 Task: Look for space in Heerenveen, Netherlands from 9th August, 2023 to 12th August, 2023 for 1 adult in price range Rs.6000 to Rs.15000. Place can be entire place with 1  bedroom having 1 bed and 1 bathroom. Property type can be house, flat, guest house. Amenities needed are: wifi, washing machine. Booking option can be shelf check-in. Required host language is English.
Action: Mouse moved to (476, 115)
Screenshot: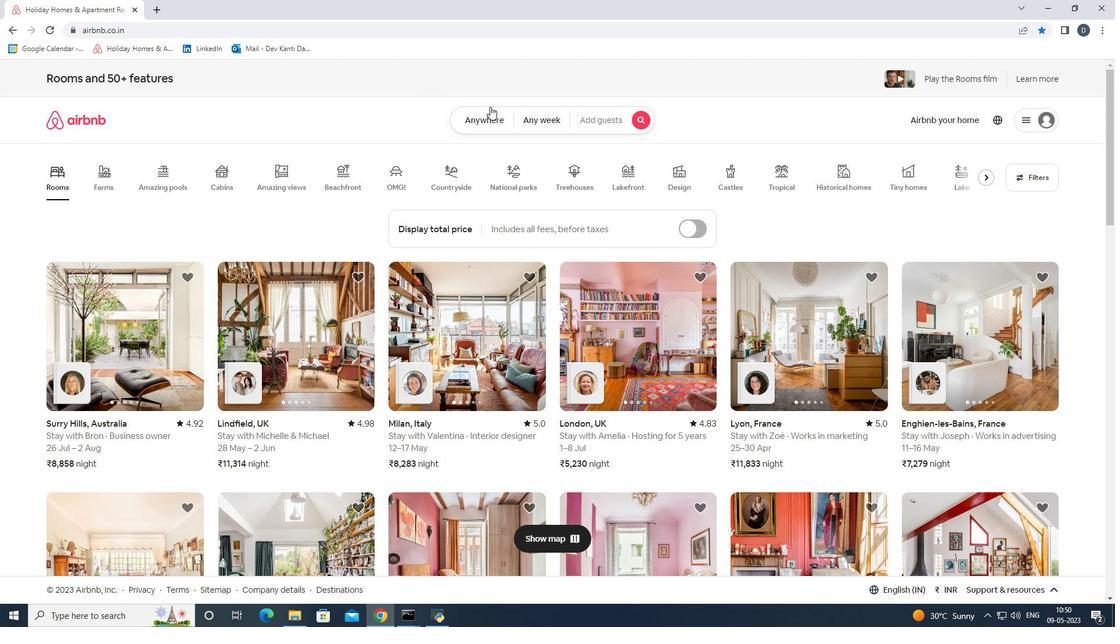 
Action: Mouse pressed left at (476, 115)
Screenshot: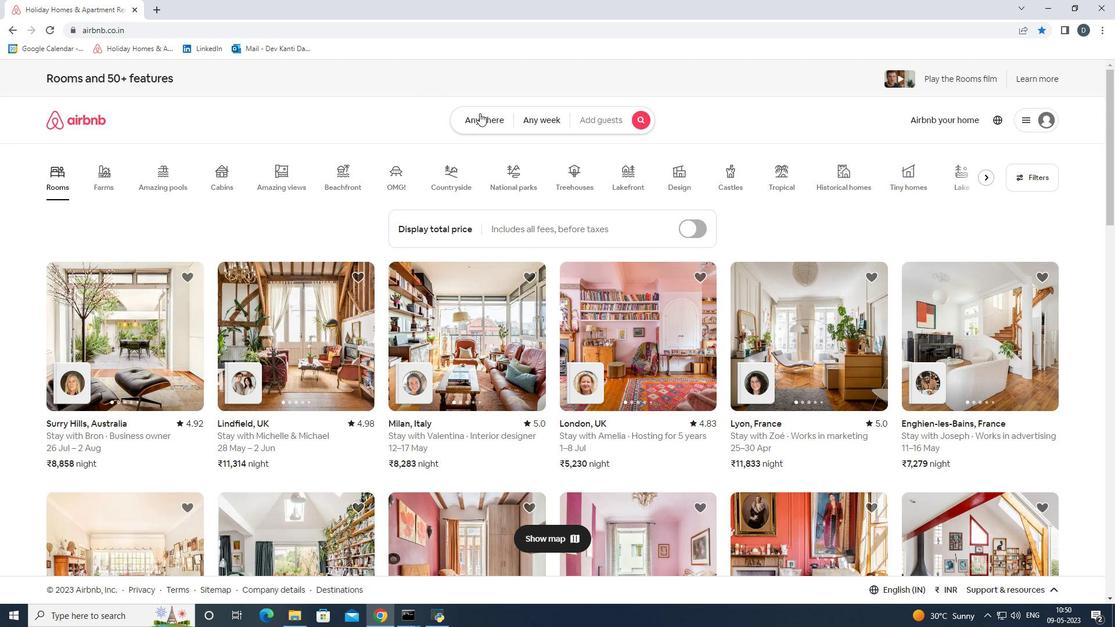 
Action: Mouse moved to (436, 164)
Screenshot: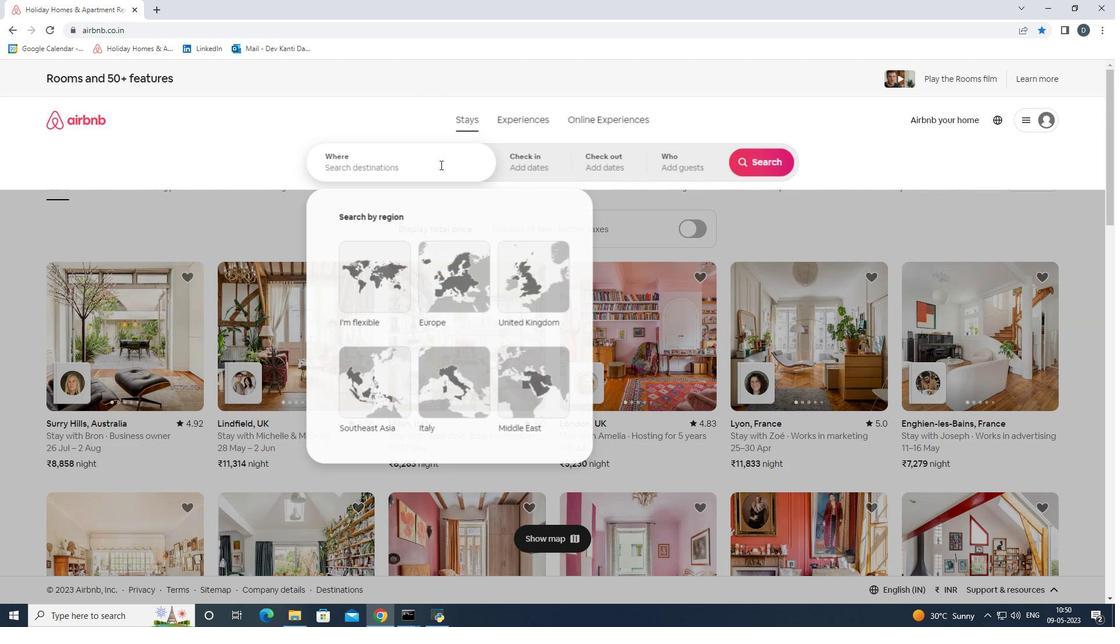
Action: Mouse pressed left at (436, 164)
Screenshot: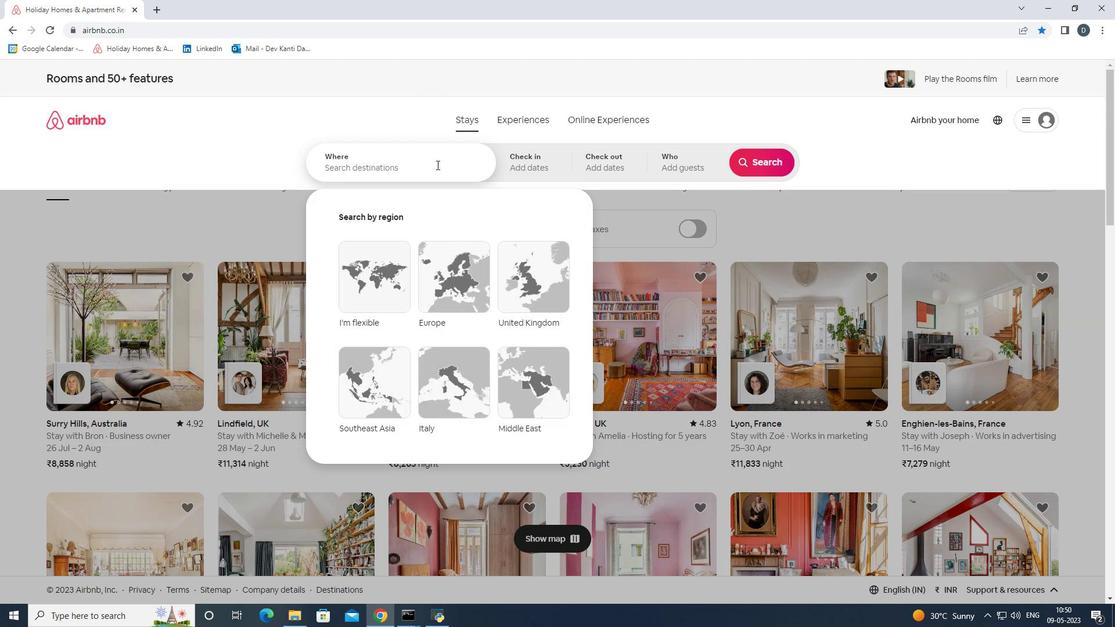 
Action: Key pressed <Key.shift>Heerenveen,<Key.shift><Key.shift><Key.shift><Key.shift><Key.shift><Key.shift>Netherlands<Key.enter>
Screenshot: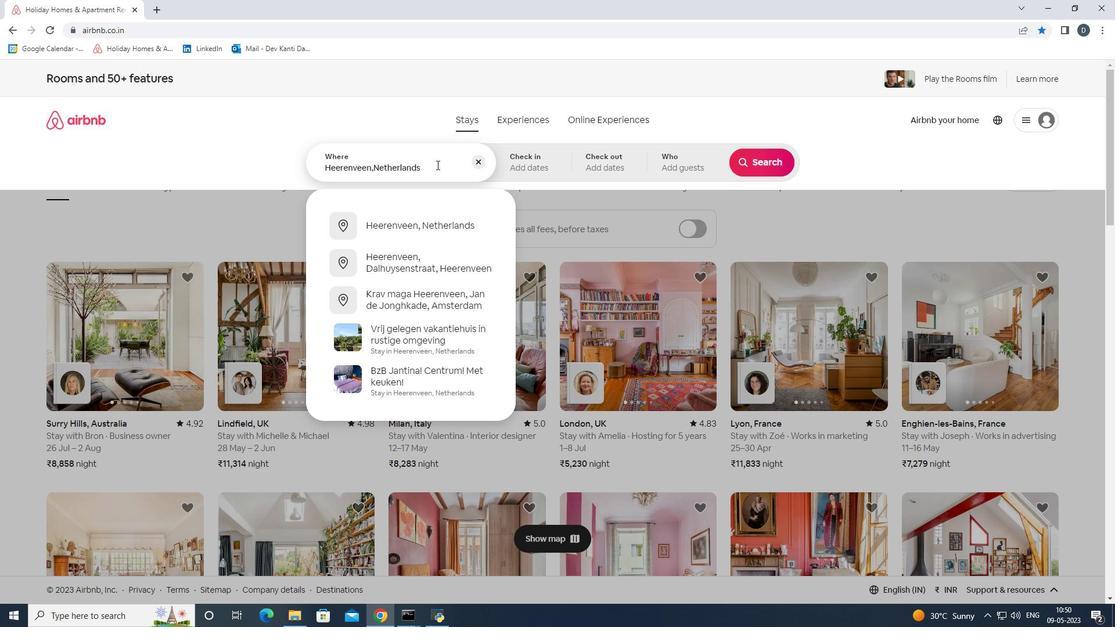 
Action: Mouse moved to (759, 255)
Screenshot: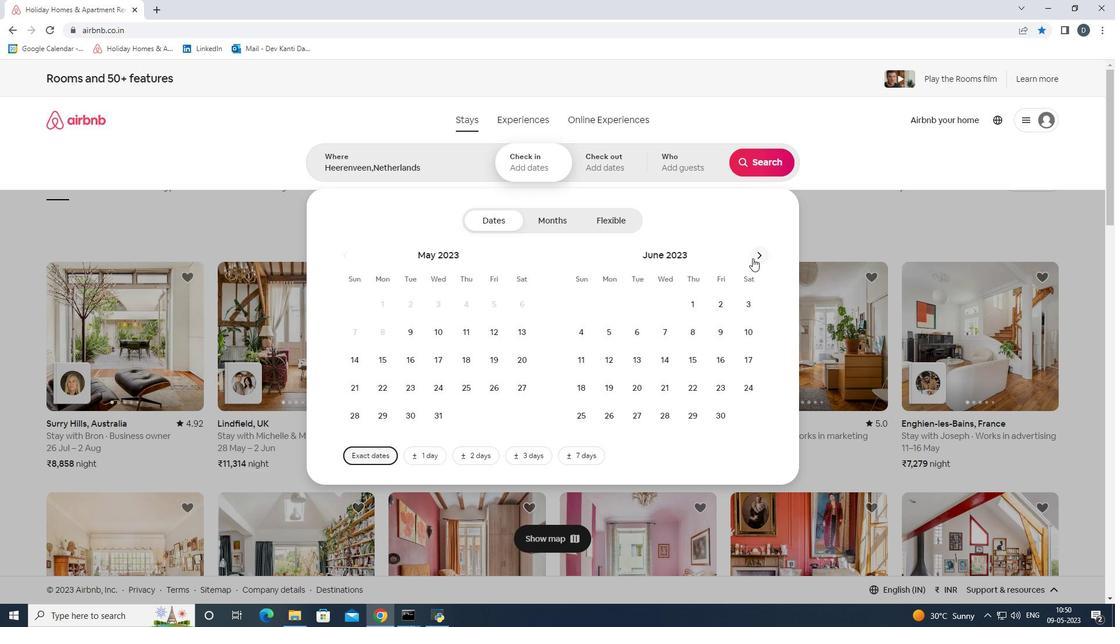 
Action: Mouse pressed left at (759, 255)
Screenshot: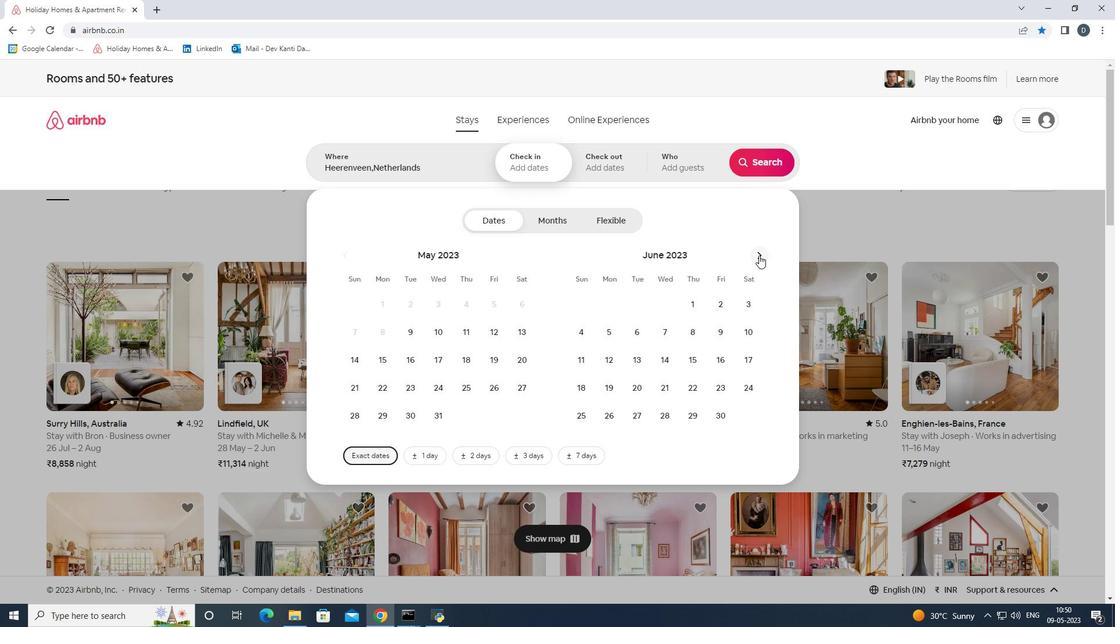 
Action: Mouse pressed left at (759, 255)
Screenshot: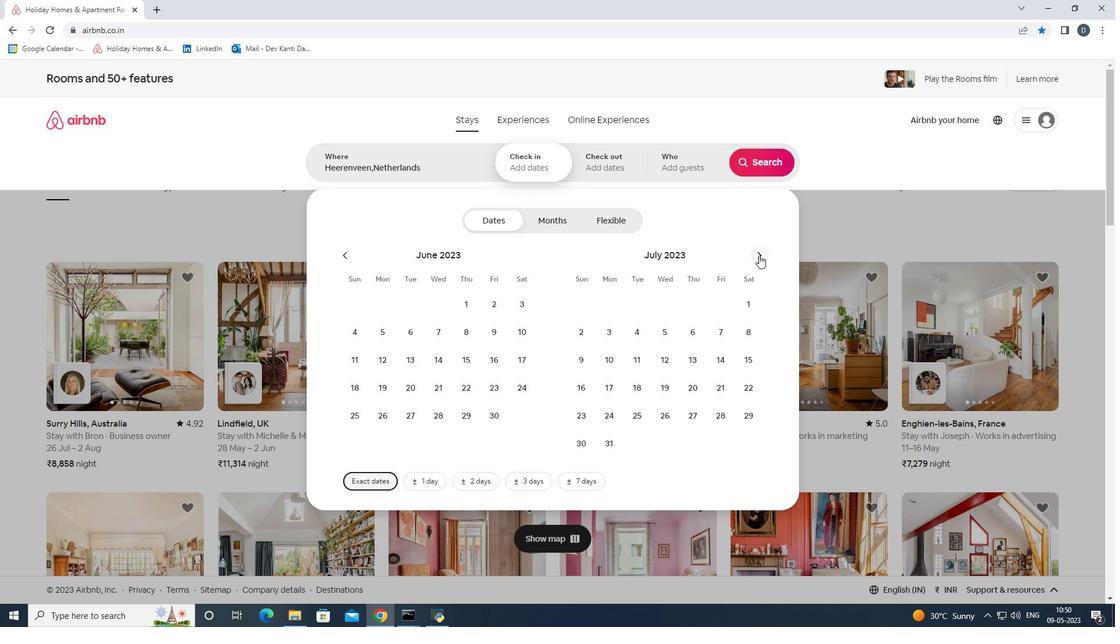 
Action: Mouse moved to (671, 324)
Screenshot: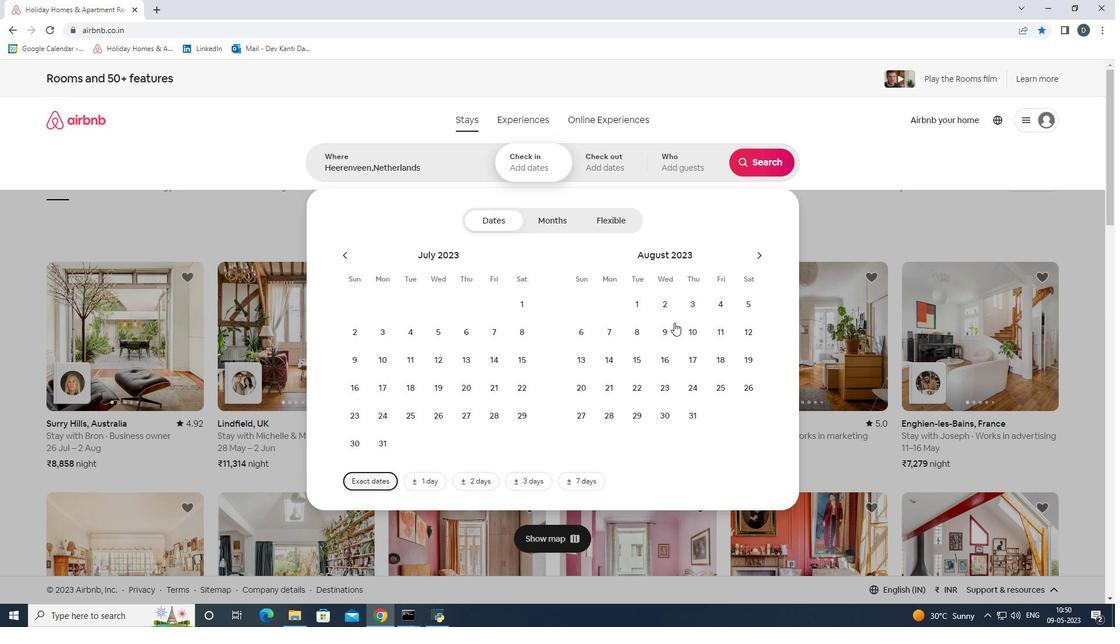
Action: Mouse pressed left at (671, 324)
Screenshot: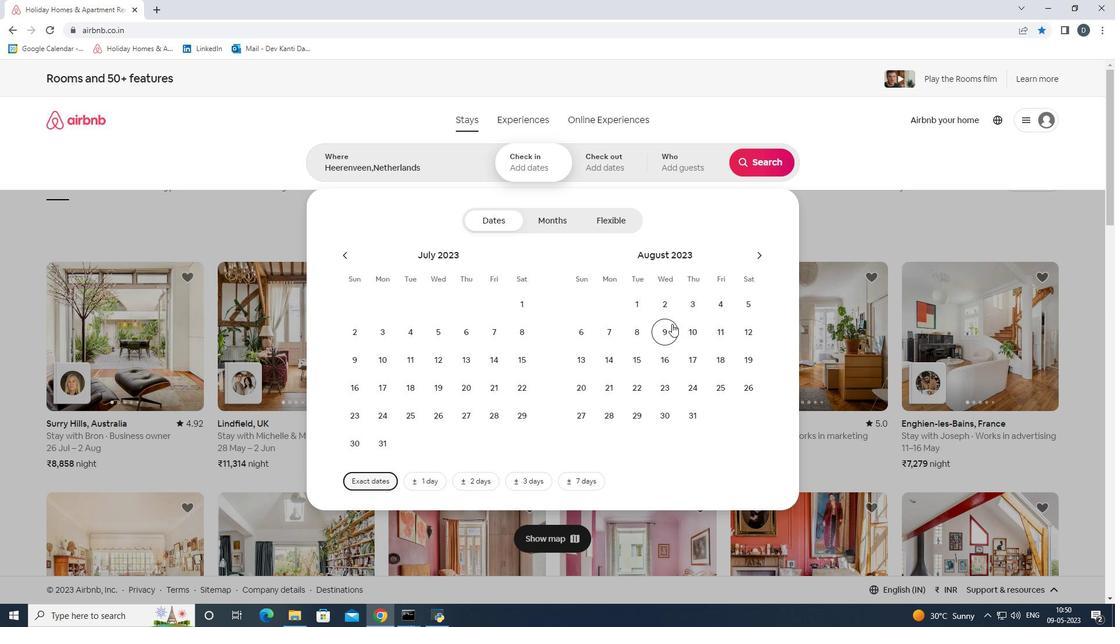 
Action: Mouse moved to (740, 332)
Screenshot: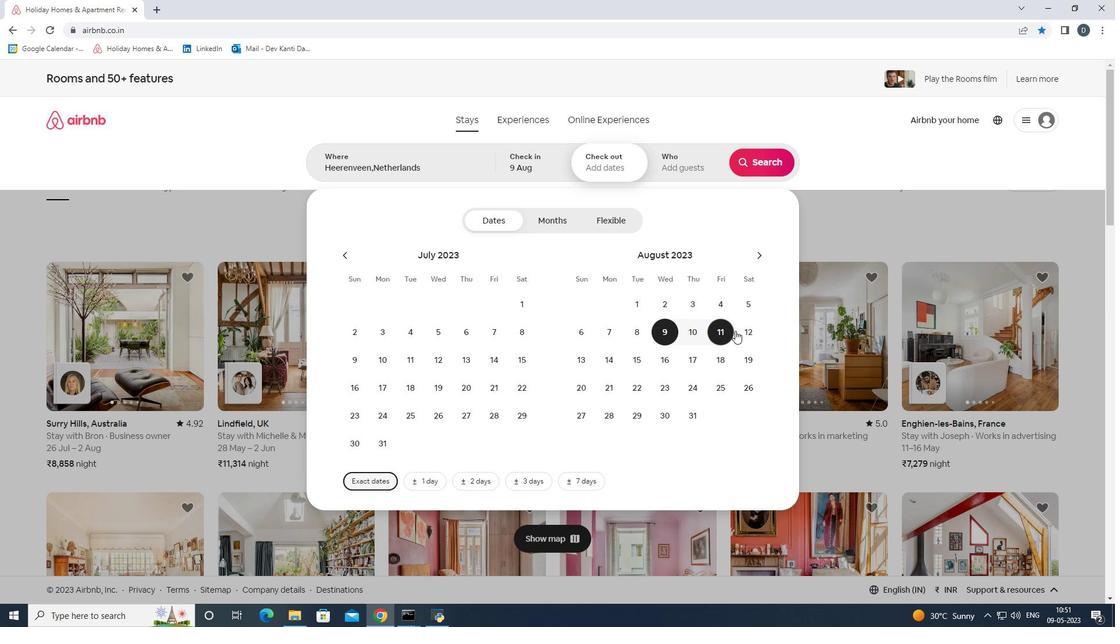 
Action: Mouse pressed left at (740, 332)
Screenshot: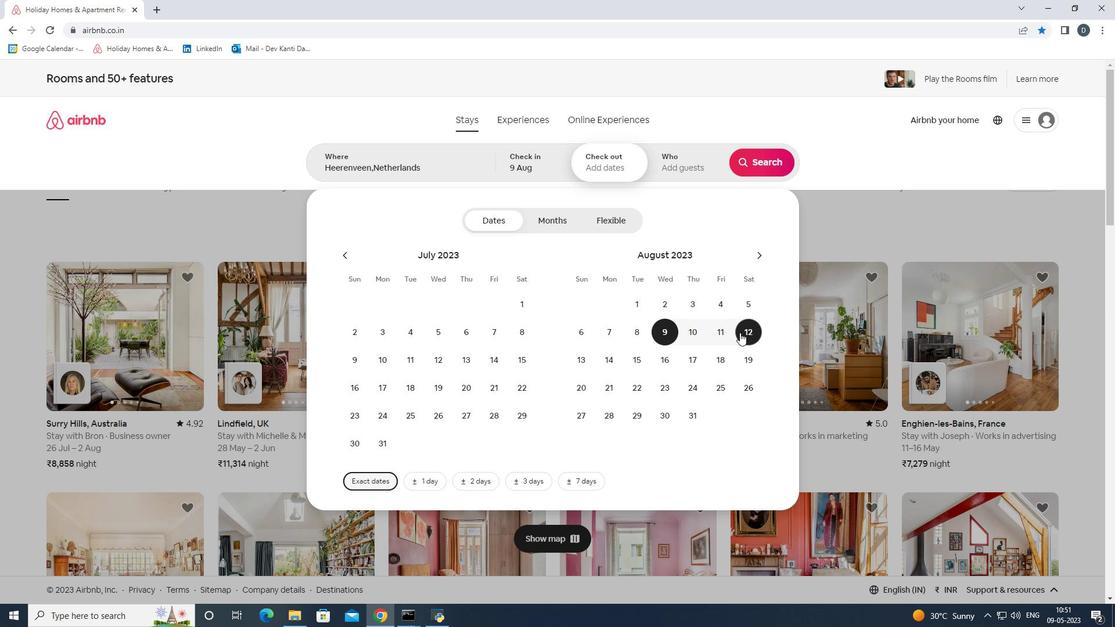 
Action: Mouse moved to (692, 169)
Screenshot: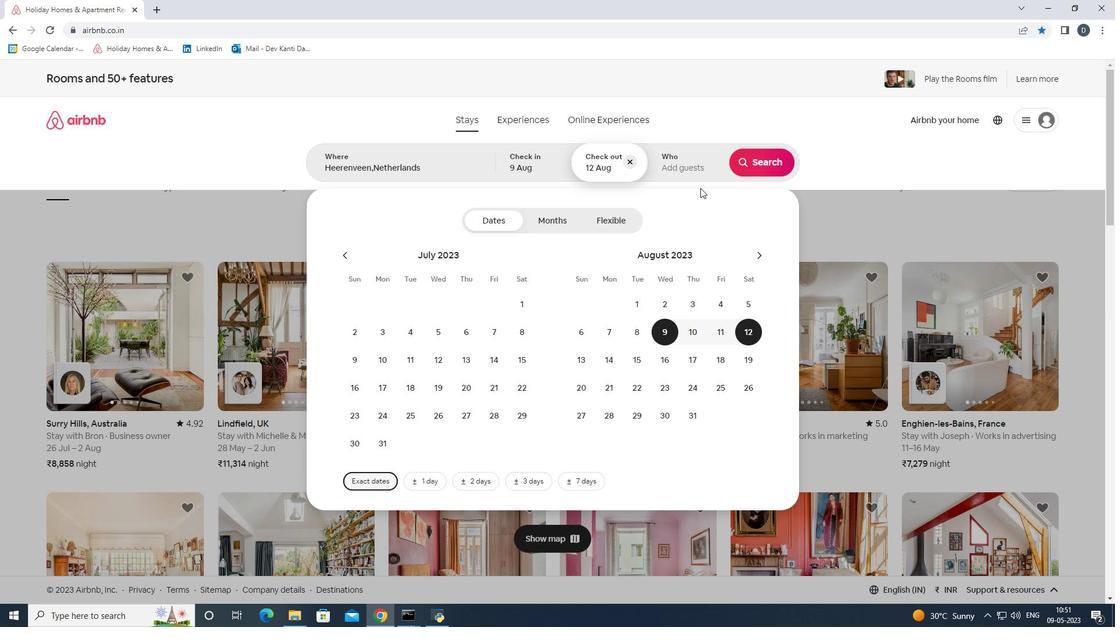 
Action: Mouse pressed left at (692, 169)
Screenshot: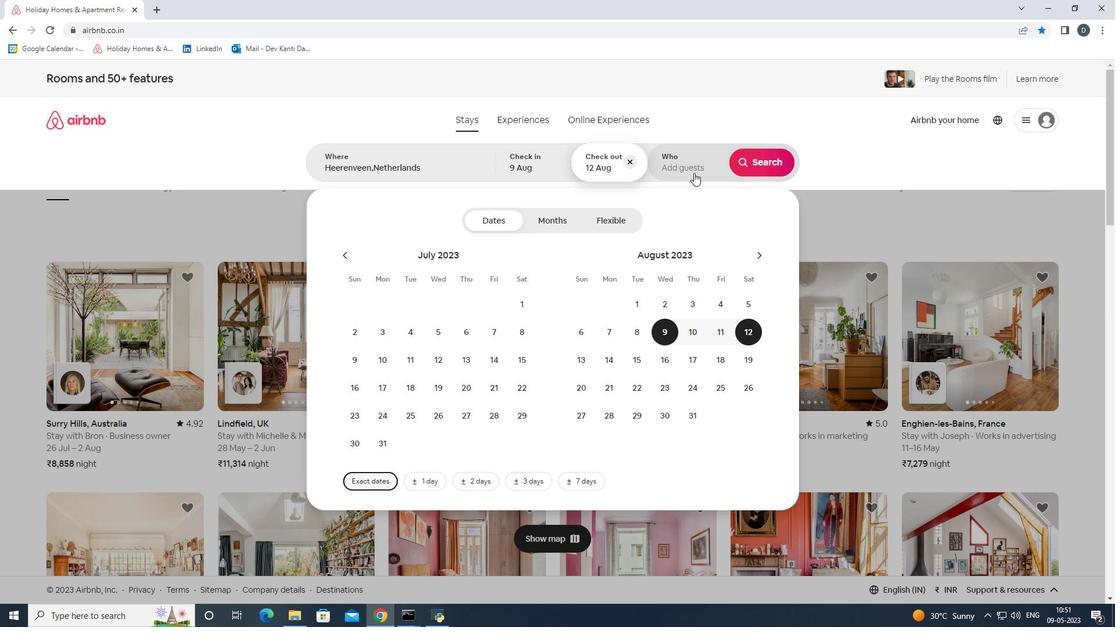 
Action: Mouse moved to (759, 222)
Screenshot: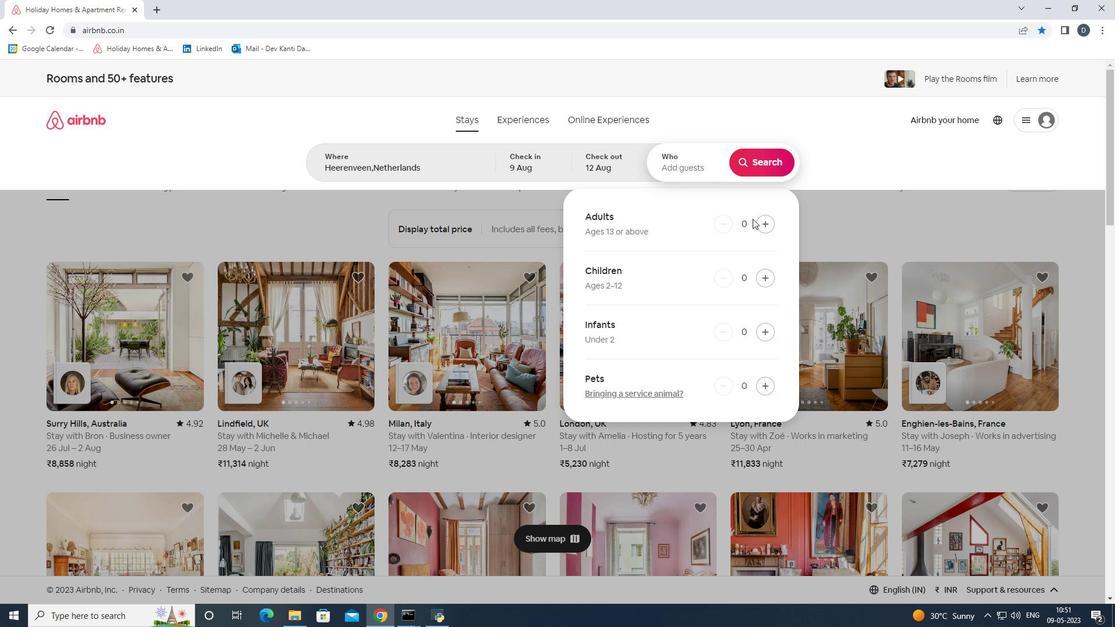 
Action: Mouse pressed left at (759, 222)
Screenshot: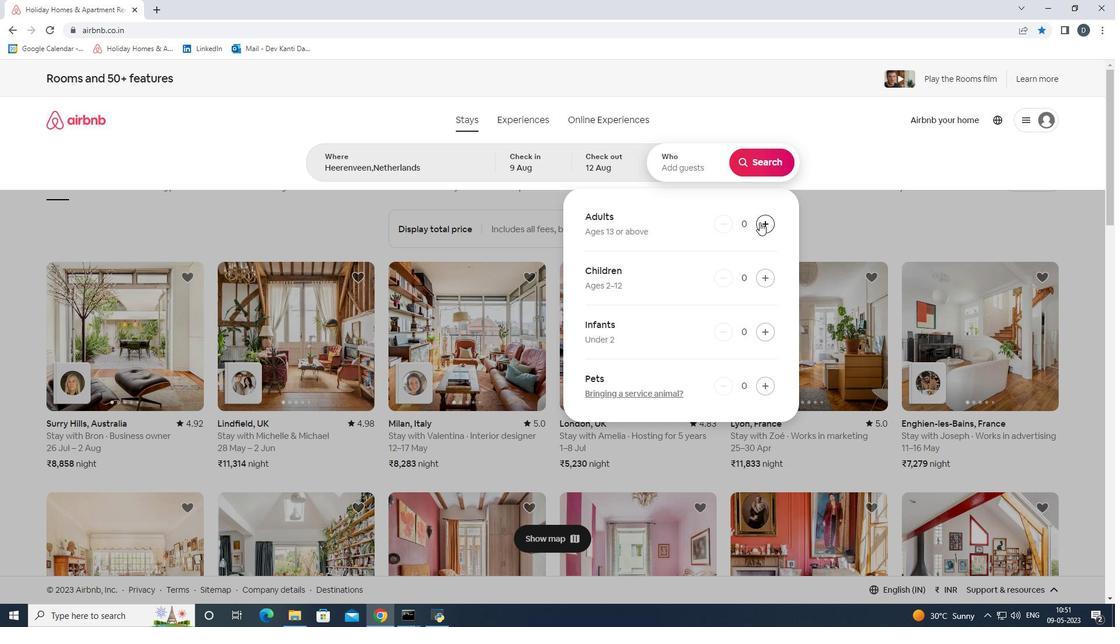 
Action: Mouse moved to (759, 164)
Screenshot: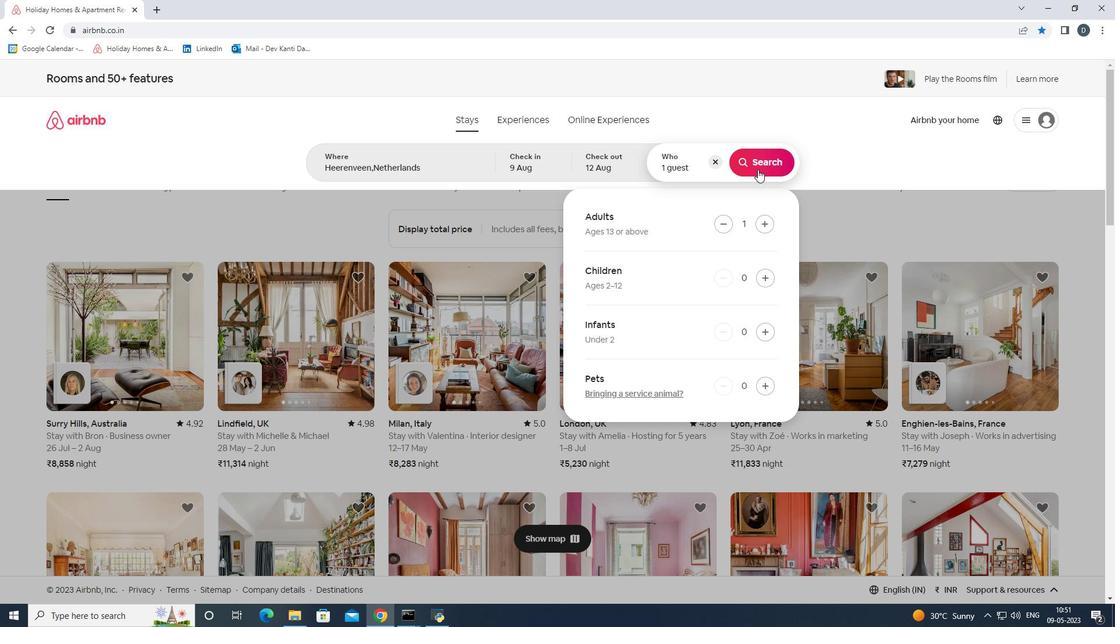 
Action: Mouse pressed left at (759, 164)
Screenshot: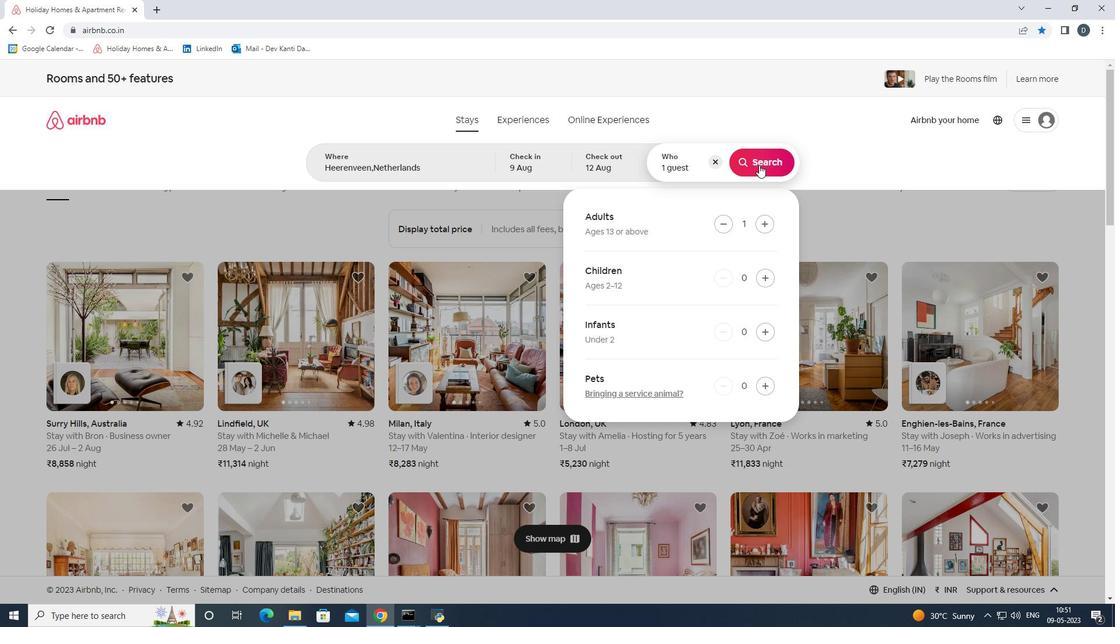 
Action: Mouse moved to (1061, 122)
Screenshot: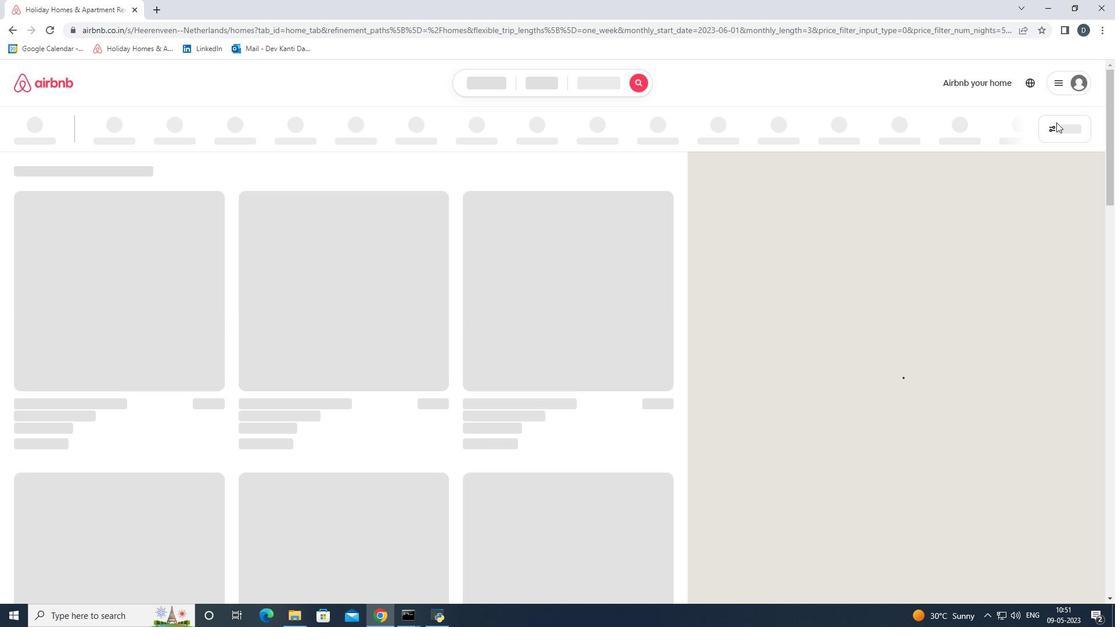 
Action: Mouse pressed left at (1061, 122)
Screenshot: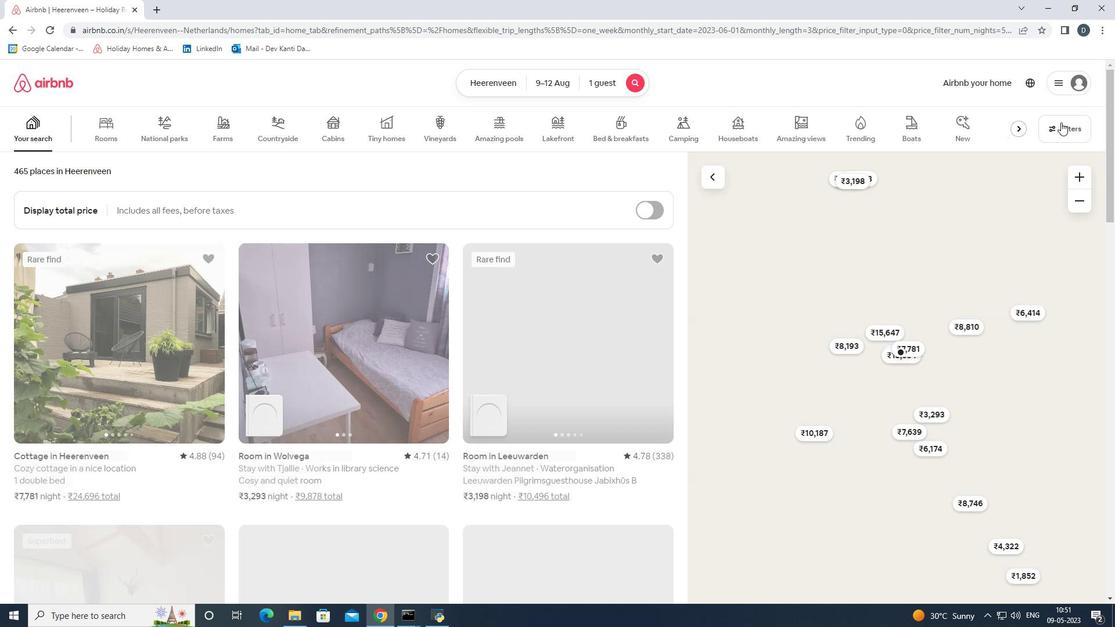 
Action: Mouse moved to (406, 413)
Screenshot: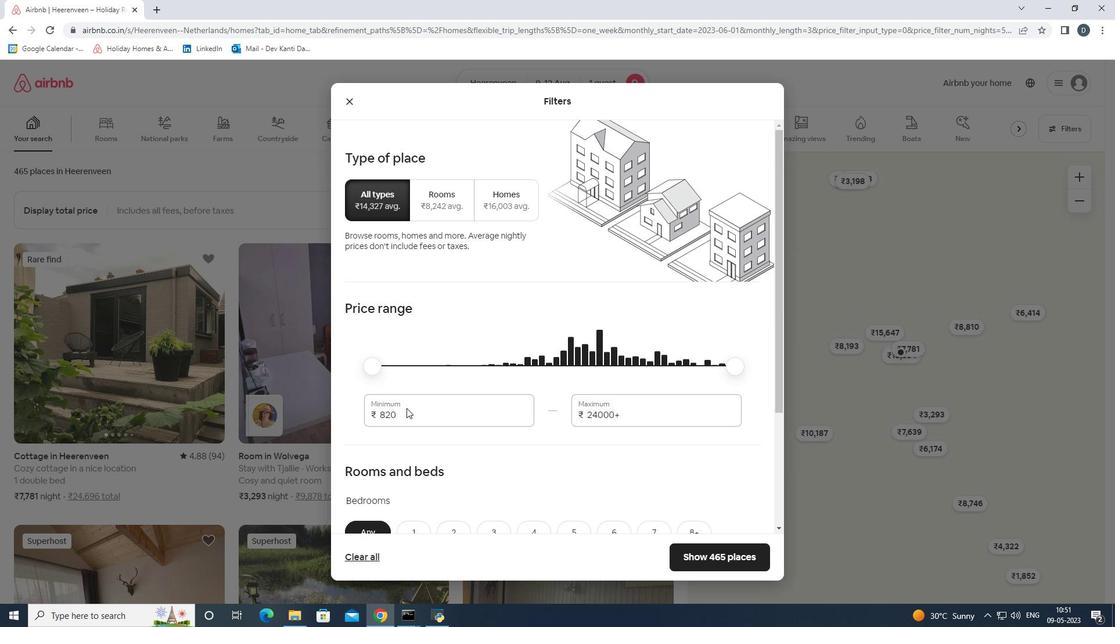 
Action: Mouse pressed left at (406, 413)
Screenshot: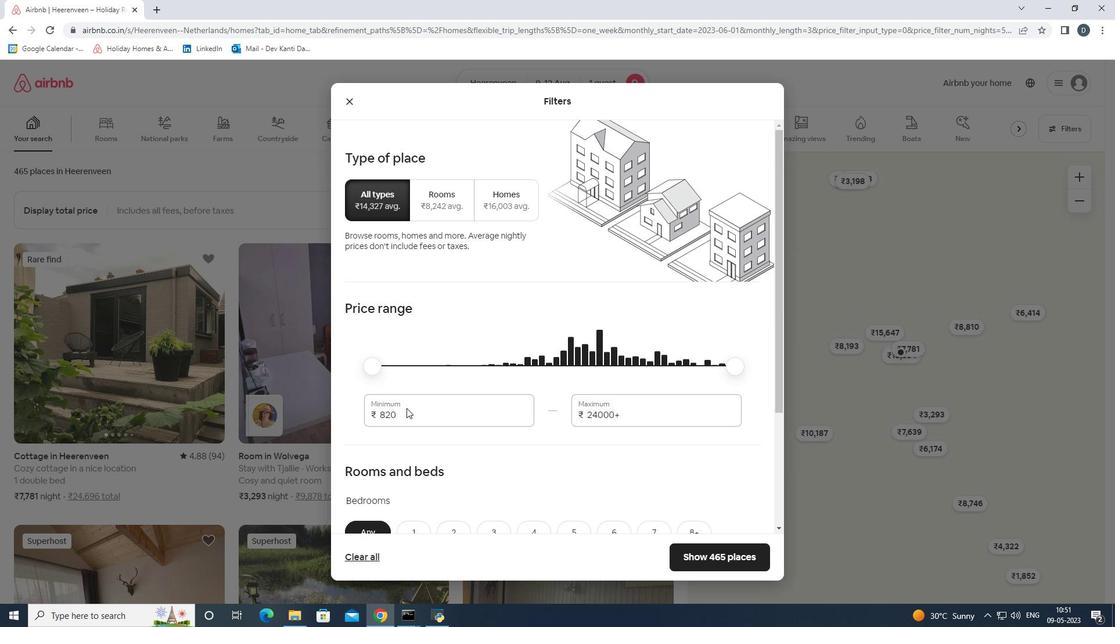 
Action: Mouse pressed left at (406, 413)
Screenshot: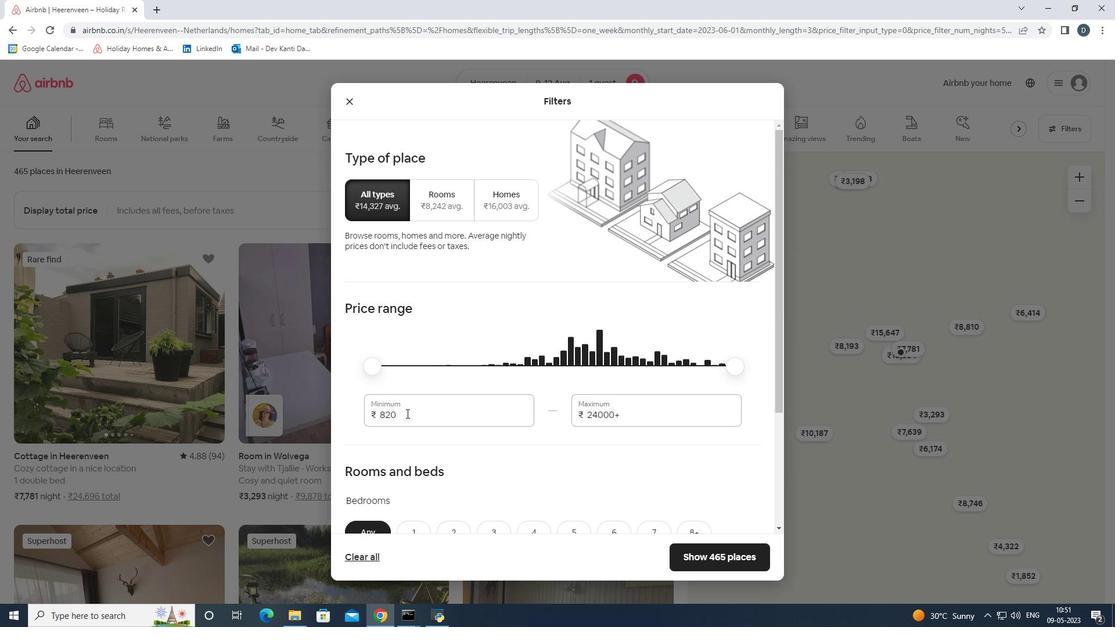 
Action: Mouse moved to (431, 408)
Screenshot: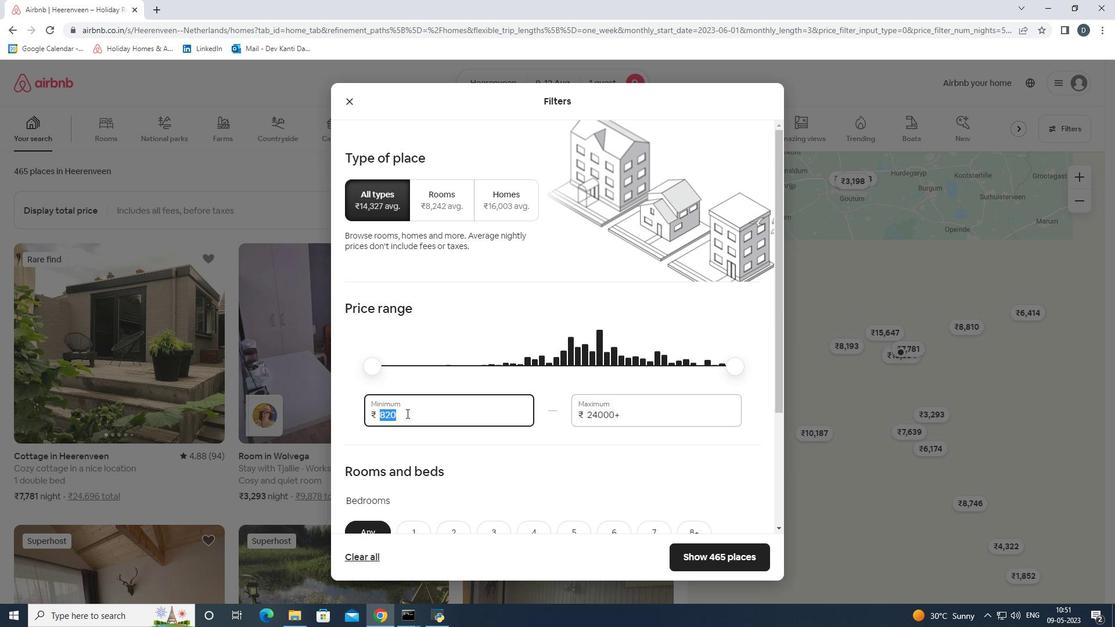 
Action: Key pressed 6000<Key.tab>15000
Screenshot: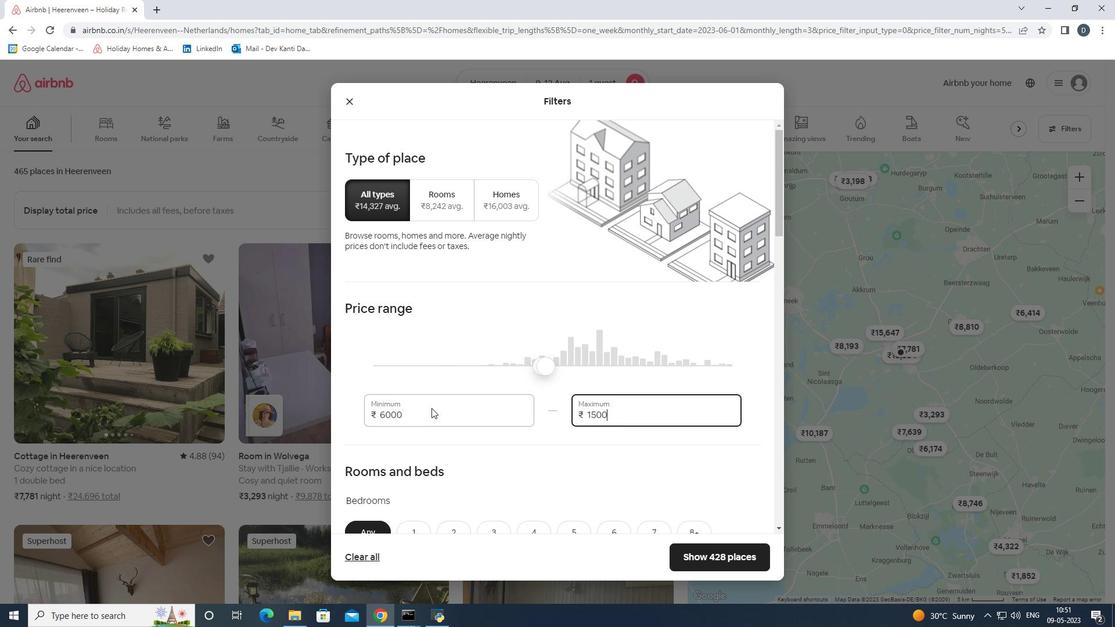 
Action: Mouse moved to (438, 406)
Screenshot: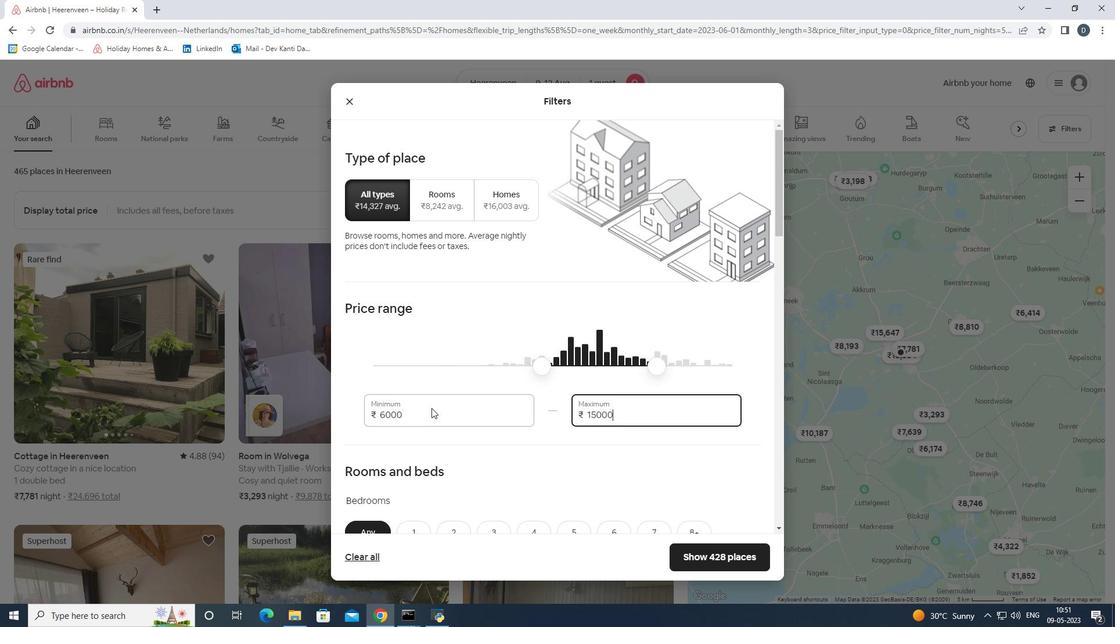 
Action: Mouse scrolled (438, 406) with delta (0, 0)
Screenshot: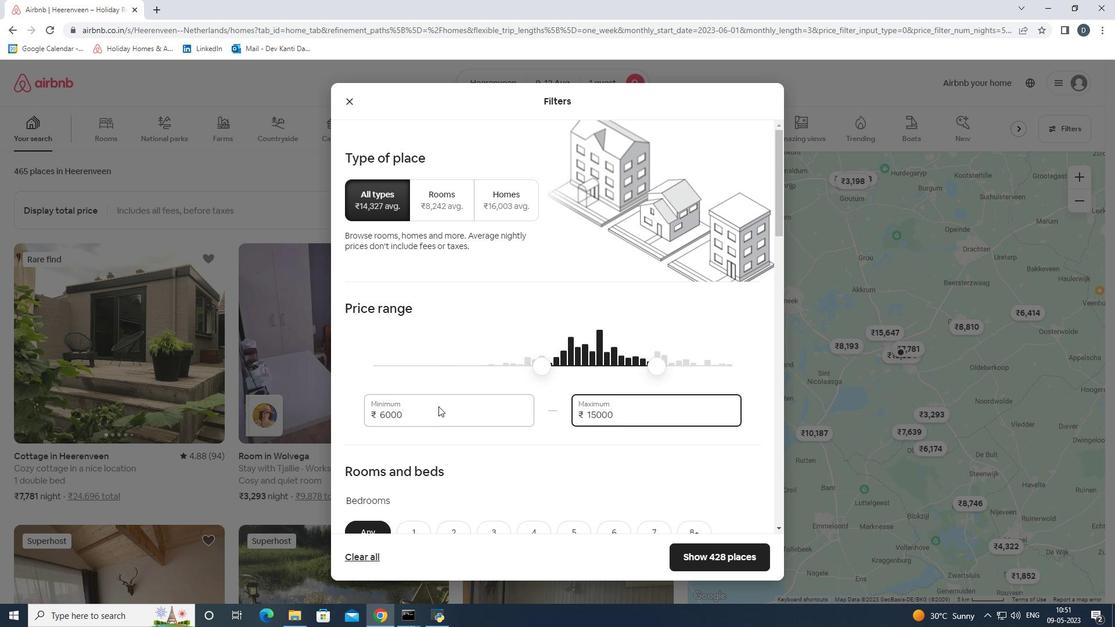 
Action: Mouse scrolled (438, 406) with delta (0, 0)
Screenshot: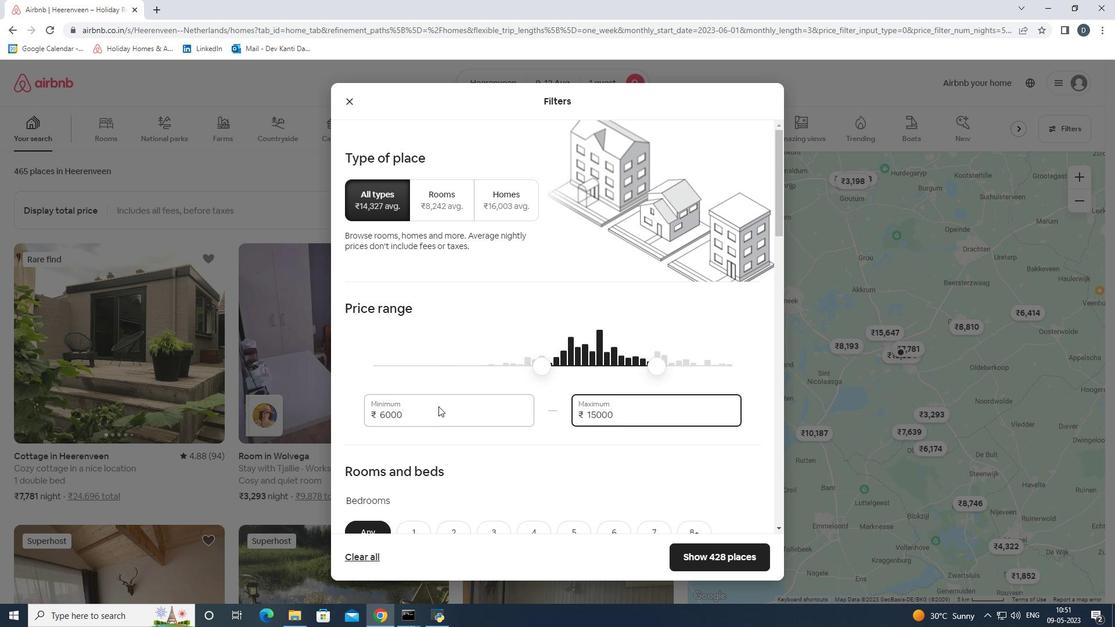 
Action: Mouse scrolled (438, 406) with delta (0, 0)
Screenshot: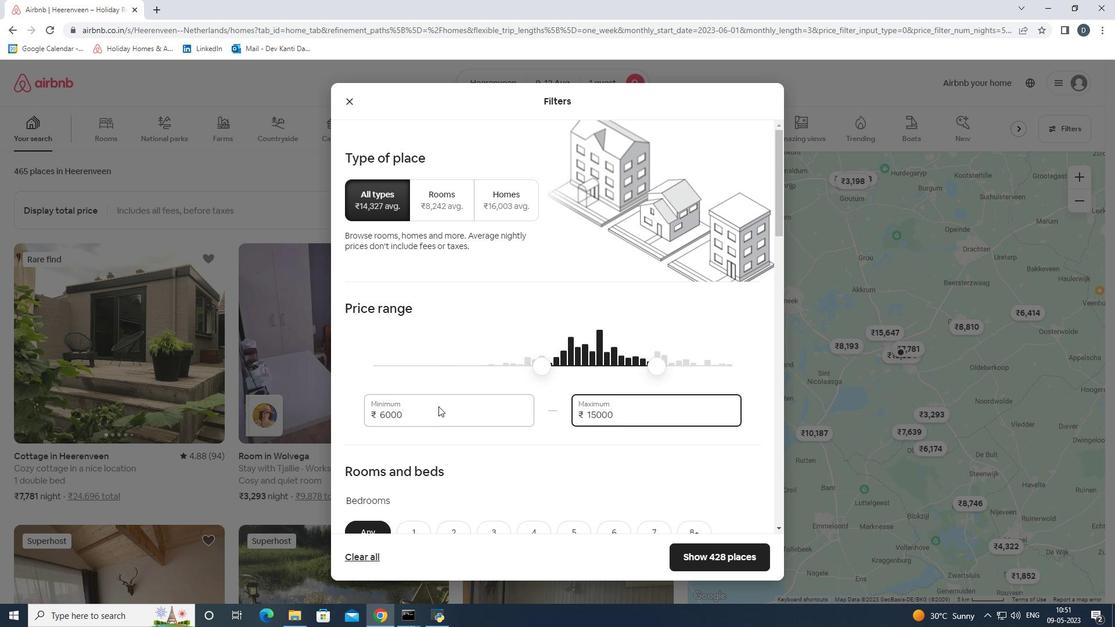 
Action: Mouse moved to (438, 405)
Screenshot: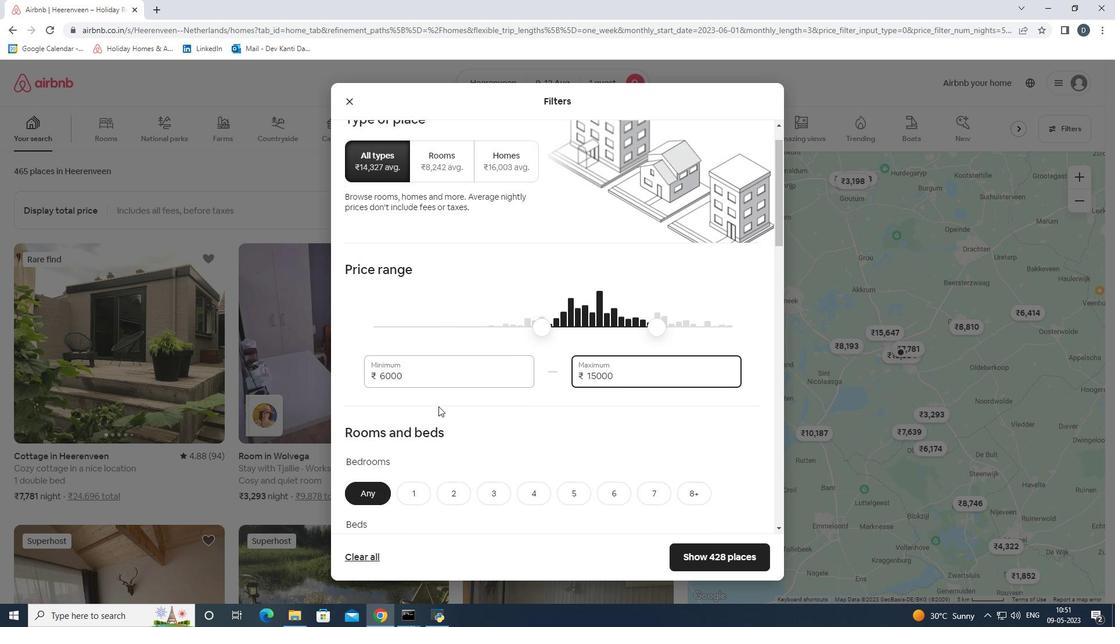 
Action: Mouse scrolled (438, 404) with delta (0, 0)
Screenshot: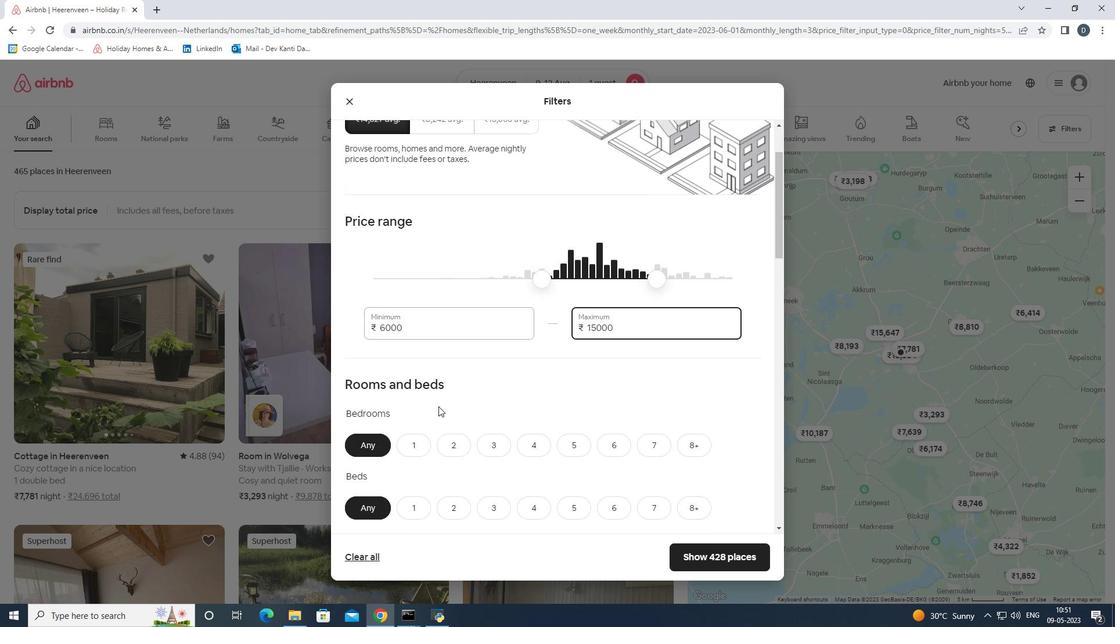 
Action: Mouse moved to (410, 302)
Screenshot: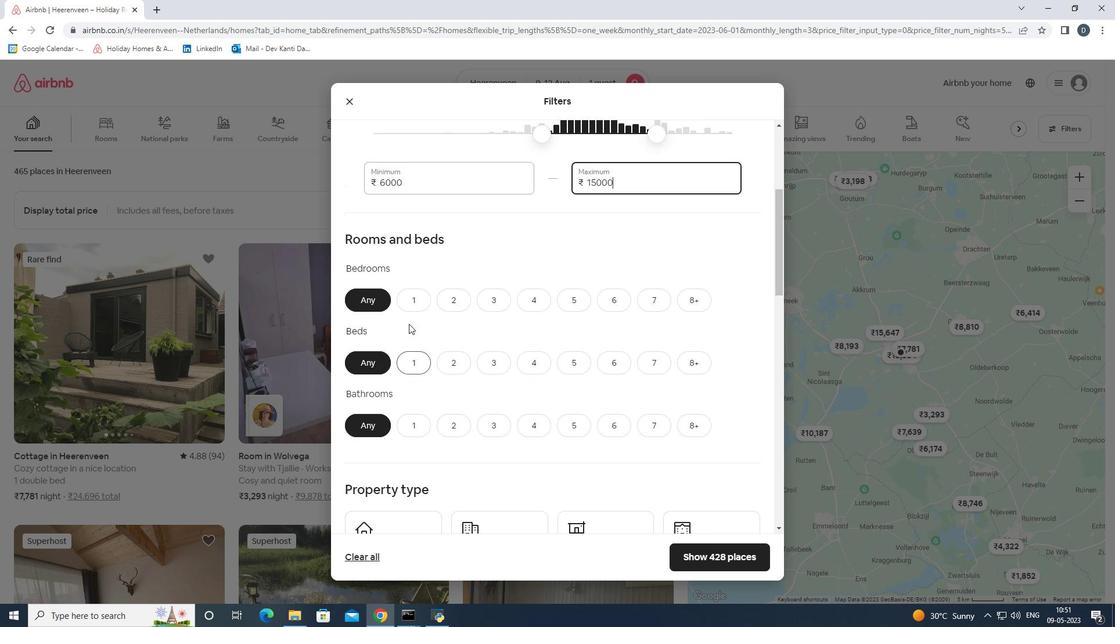 
Action: Mouse pressed left at (410, 302)
Screenshot: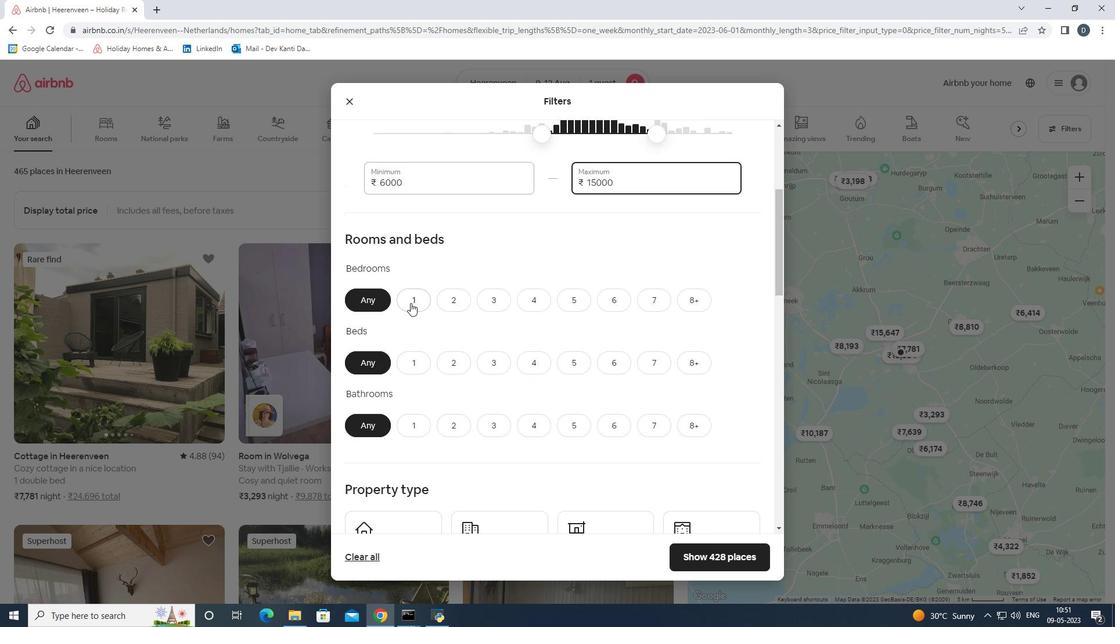 
Action: Mouse moved to (406, 356)
Screenshot: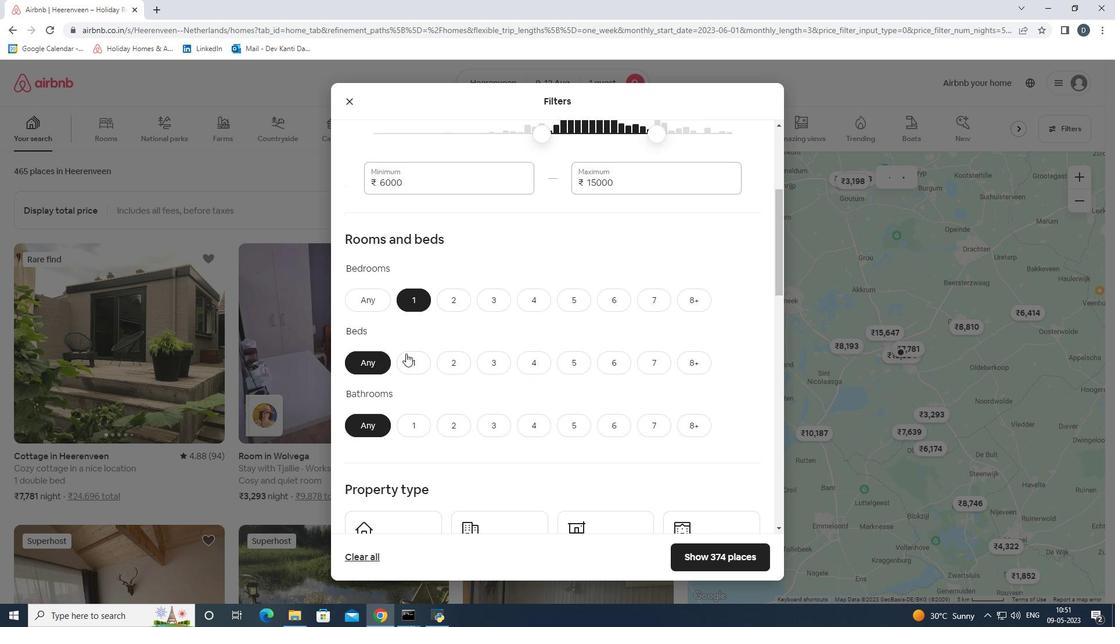 
Action: Mouse pressed left at (406, 356)
Screenshot: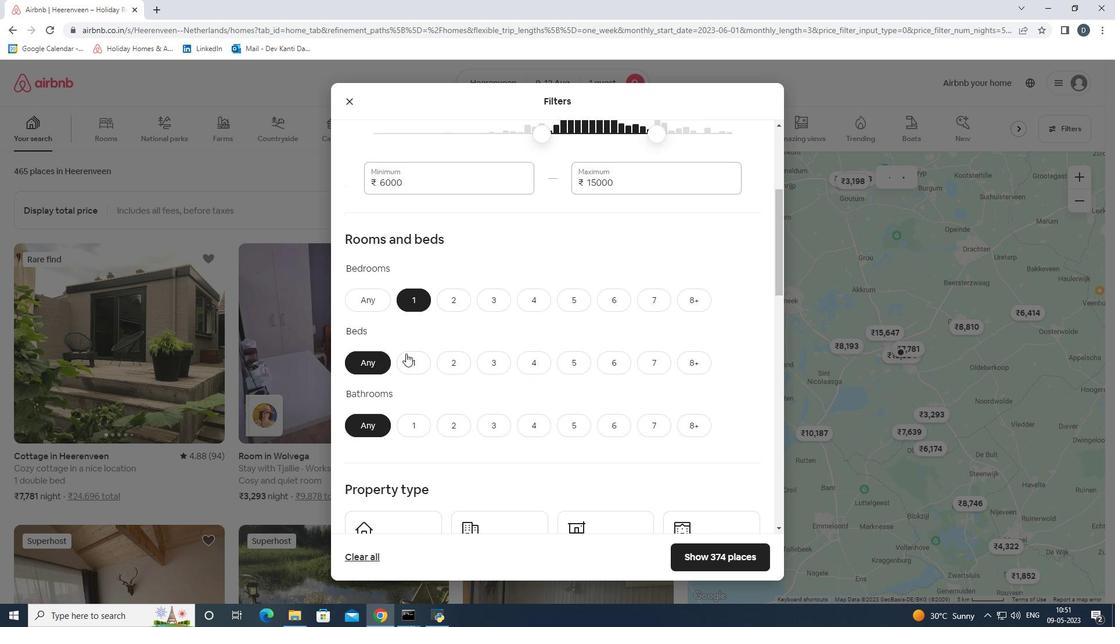 
Action: Mouse moved to (415, 419)
Screenshot: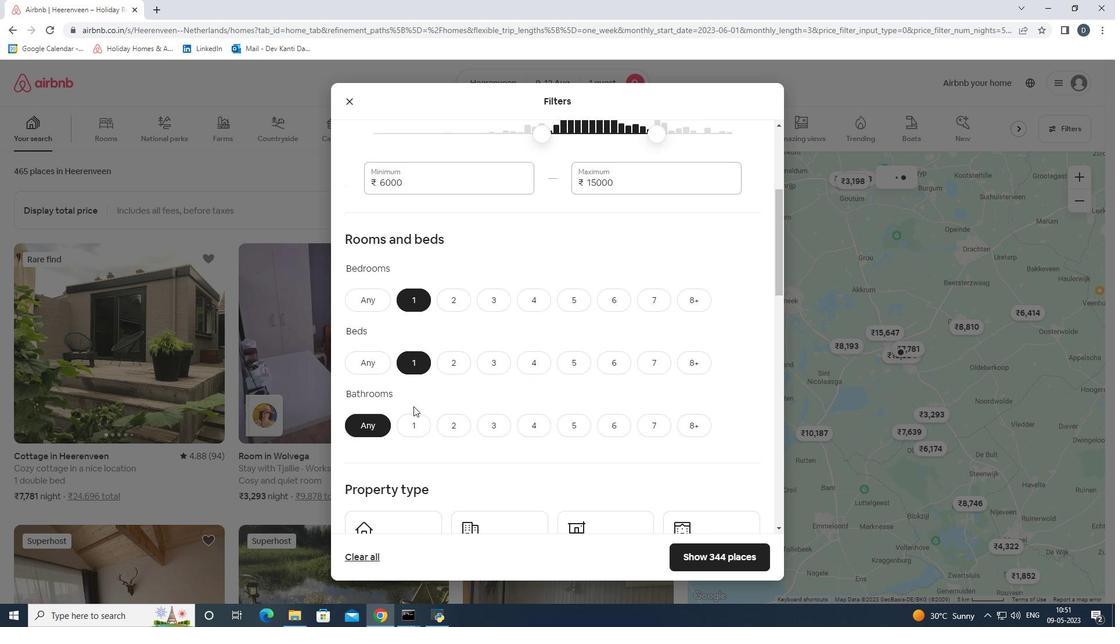 
Action: Mouse pressed left at (415, 419)
Screenshot: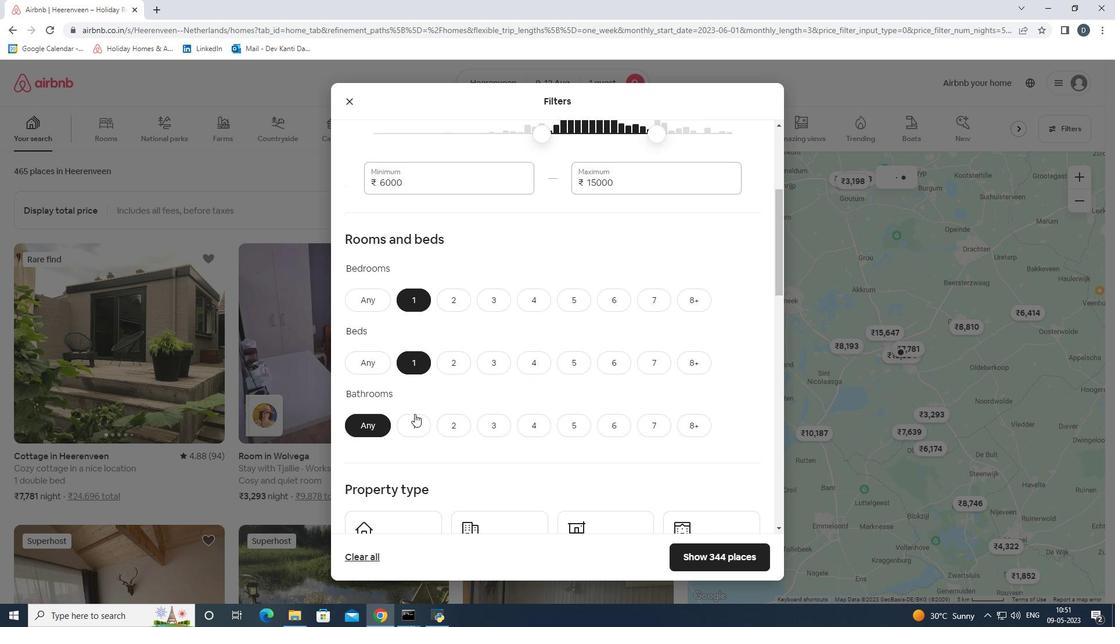 
Action: Mouse scrolled (415, 418) with delta (0, 0)
Screenshot: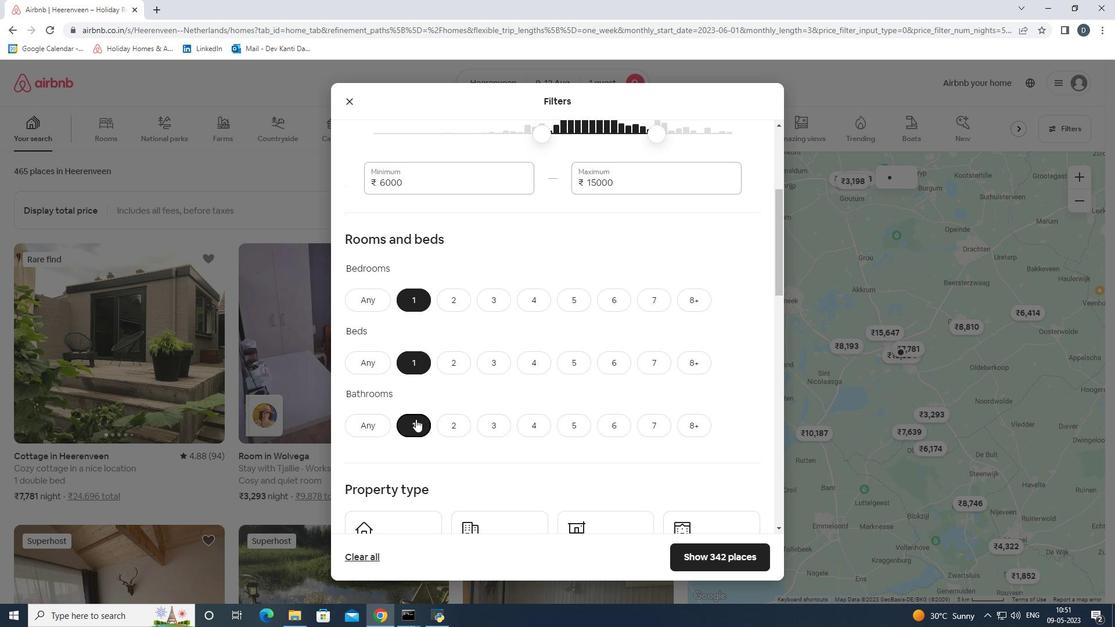 
Action: Mouse scrolled (415, 418) with delta (0, 0)
Screenshot: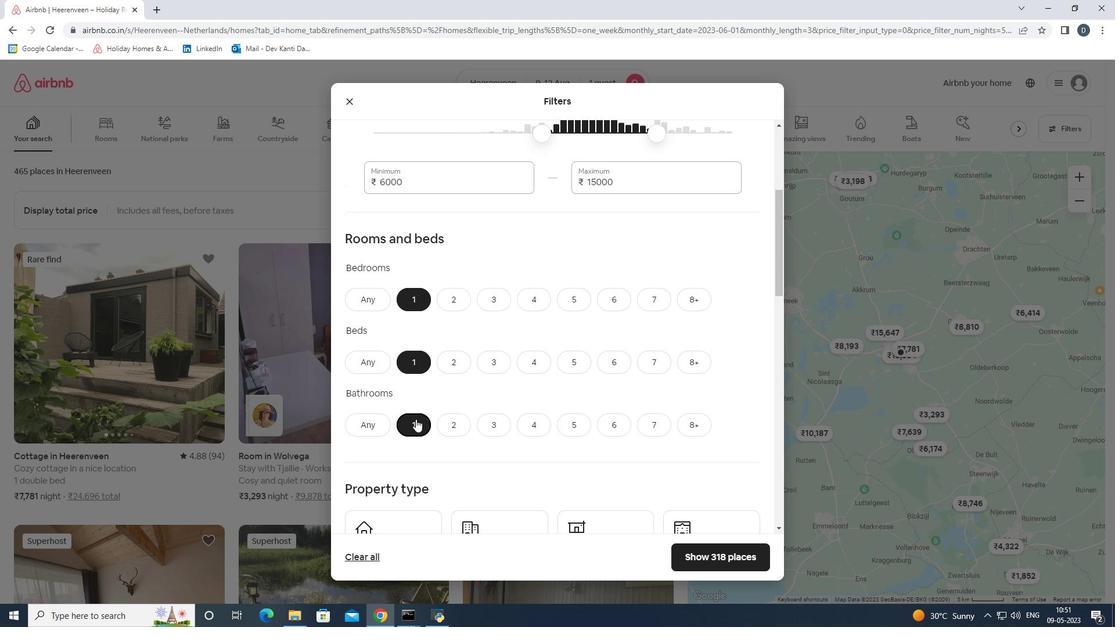 
Action: Mouse moved to (415, 419)
Screenshot: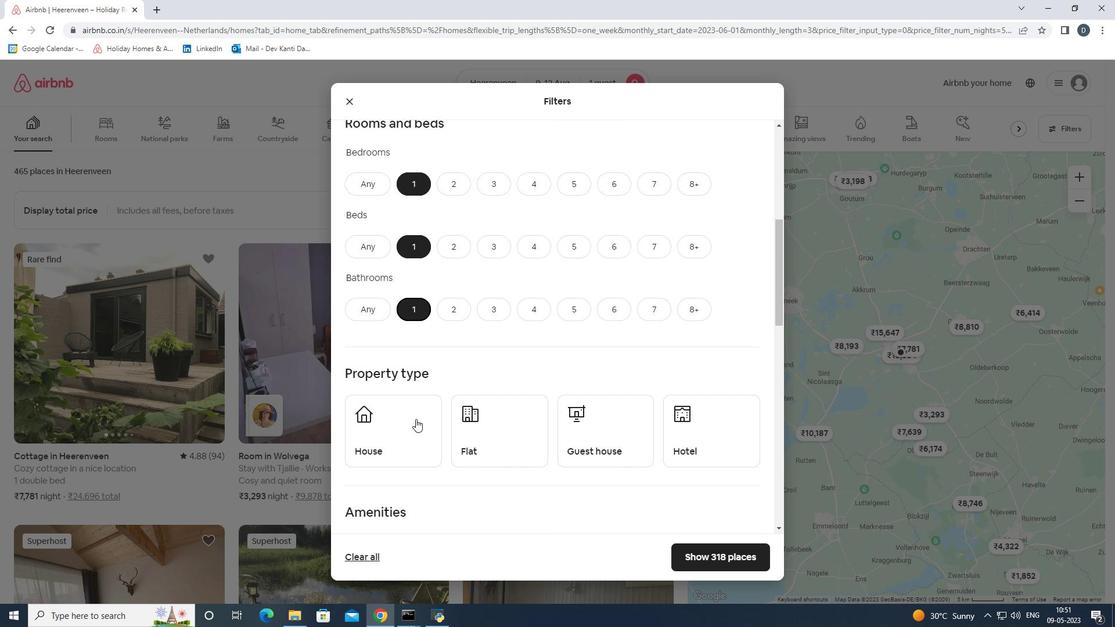 
Action: Mouse scrolled (415, 418) with delta (0, 0)
Screenshot: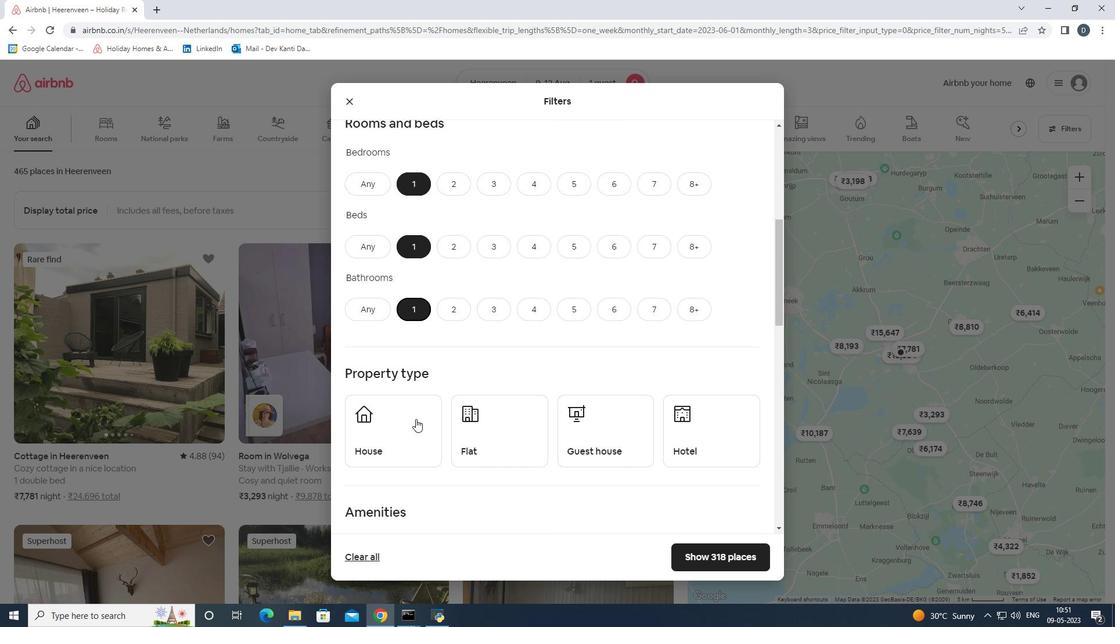 
Action: Mouse moved to (415, 379)
Screenshot: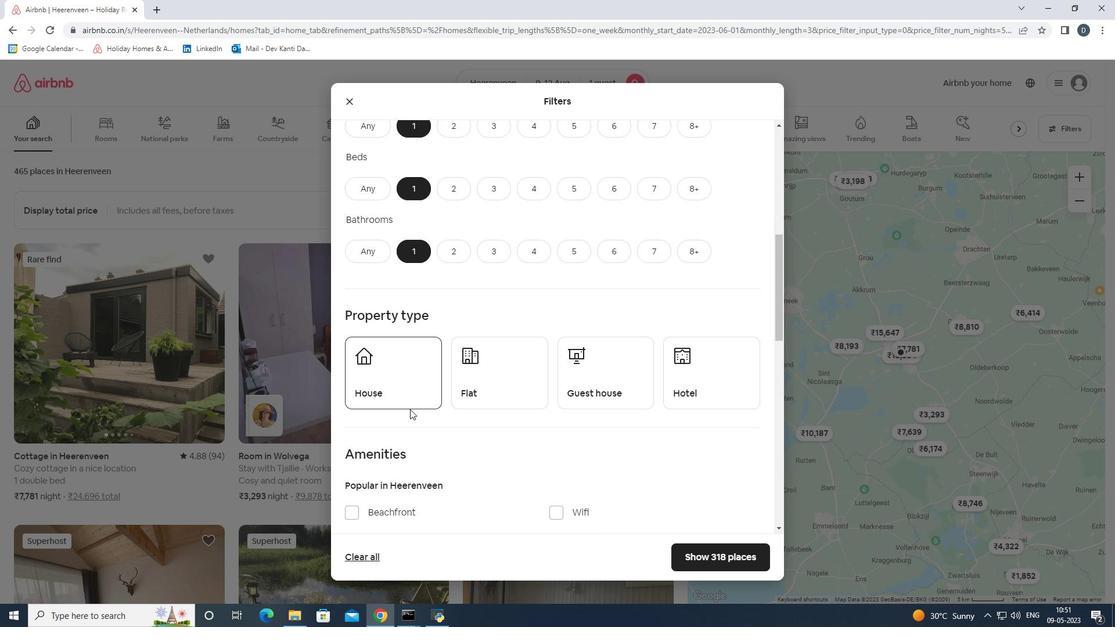 
Action: Mouse pressed left at (415, 379)
Screenshot: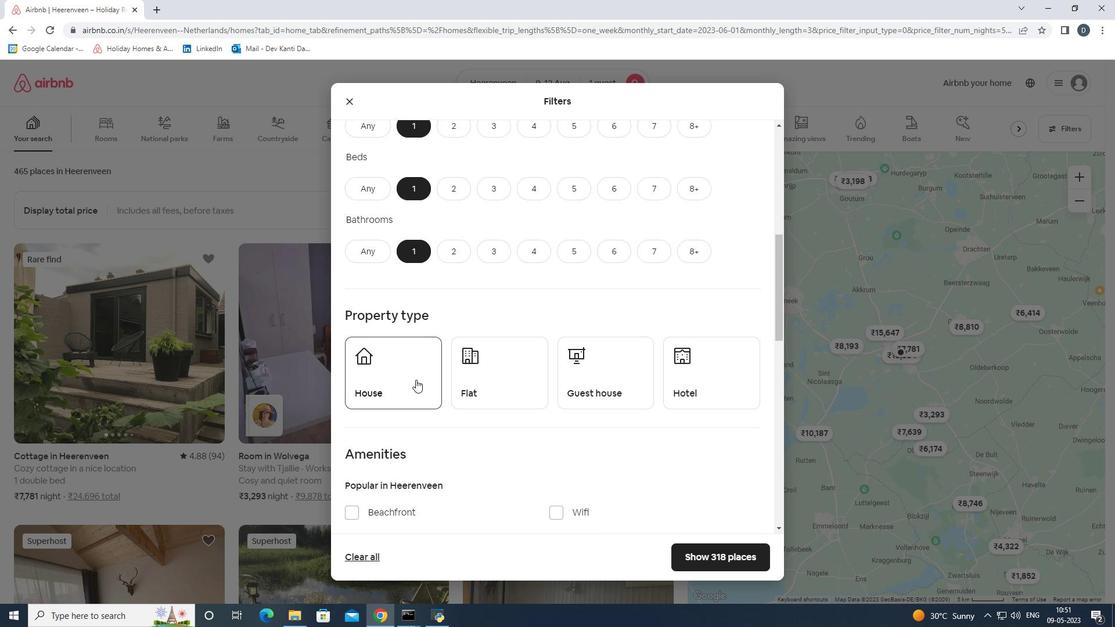 
Action: Mouse moved to (499, 370)
Screenshot: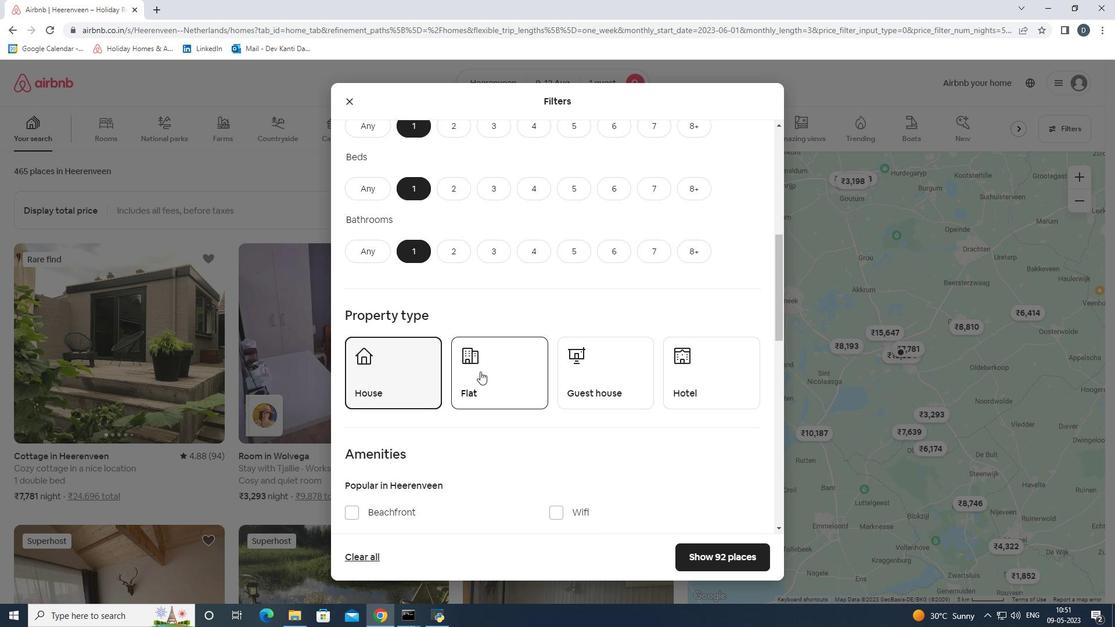 
Action: Mouse pressed left at (499, 370)
Screenshot: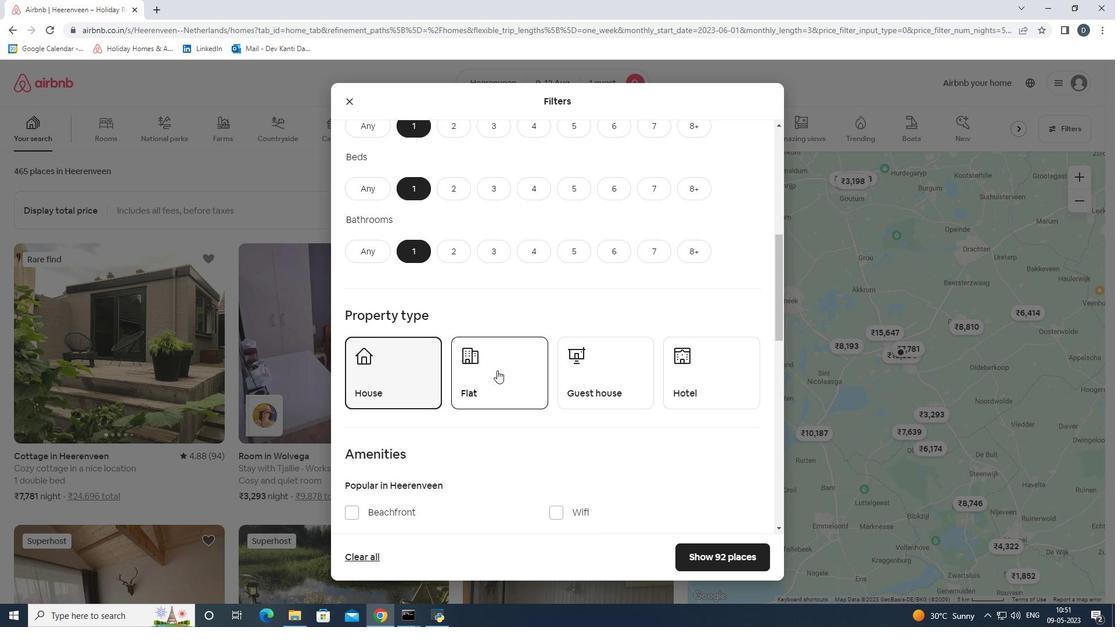 
Action: Mouse moved to (601, 368)
Screenshot: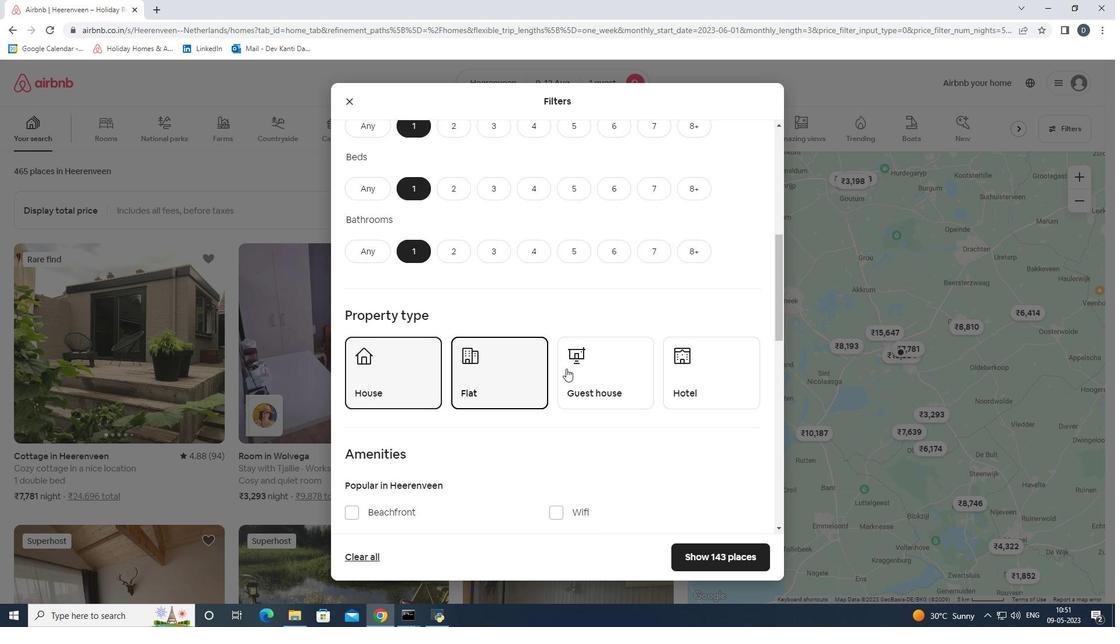 
Action: Mouse pressed left at (601, 368)
Screenshot: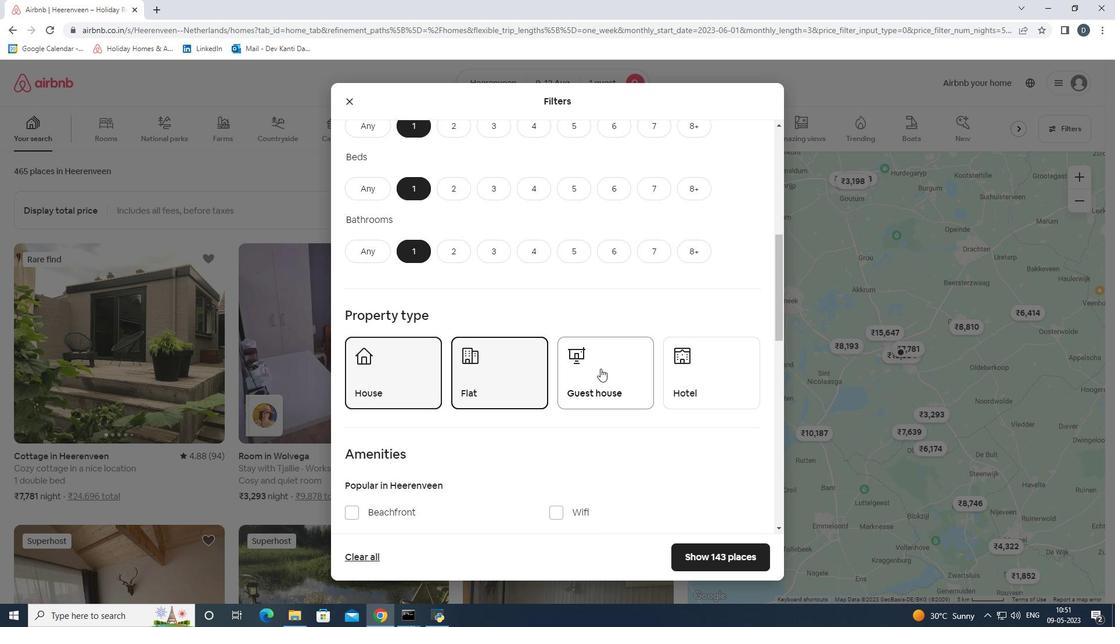 
Action: Mouse moved to (602, 368)
Screenshot: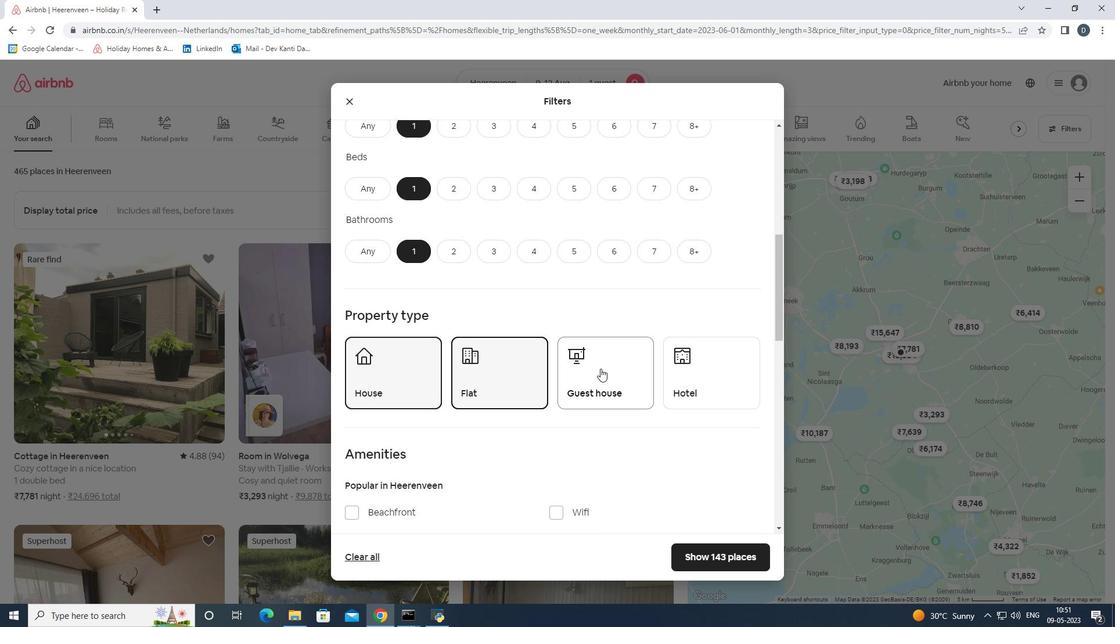 
Action: Mouse scrolled (602, 368) with delta (0, 0)
Screenshot: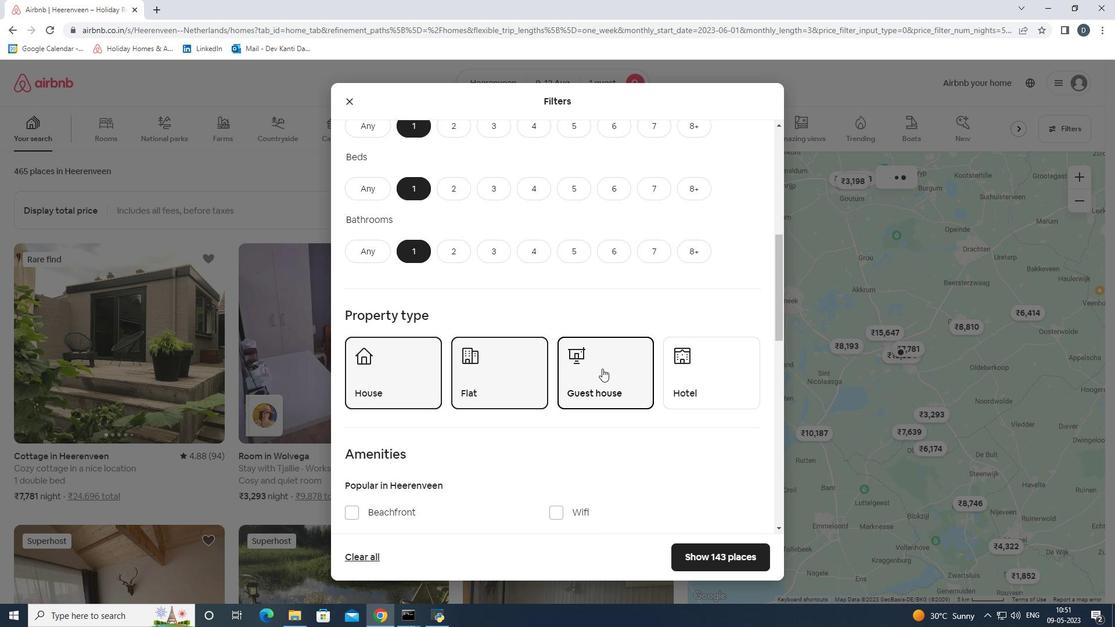 
Action: Mouse scrolled (602, 368) with delta (0, 0)
Screenshot: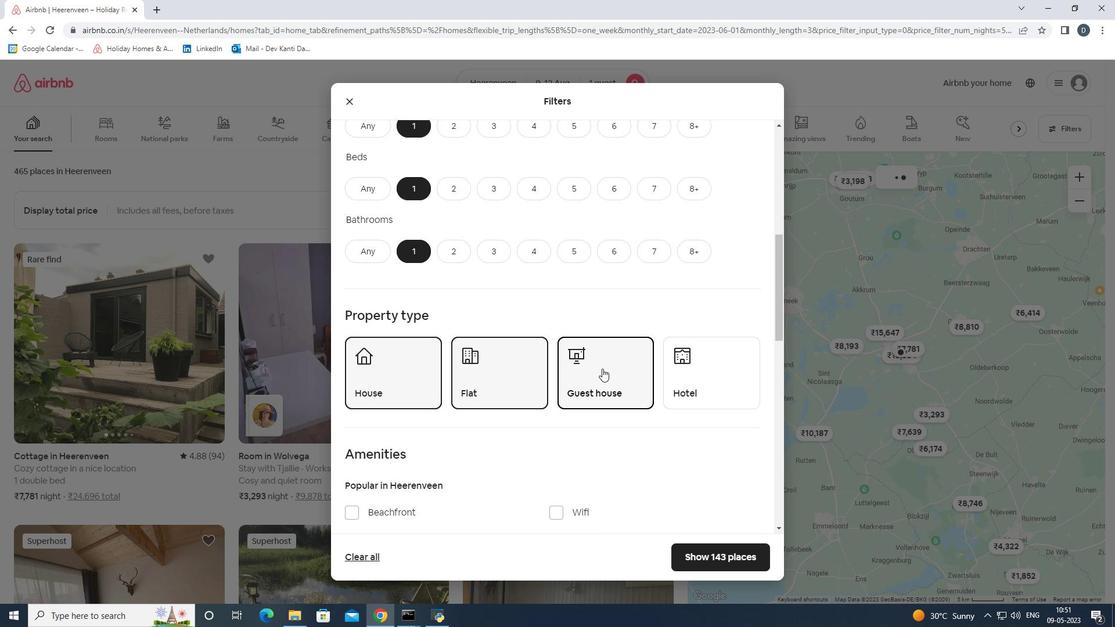 
Action: Mouse scrolled (602, 368) with delta (0, 0)
Screenshot: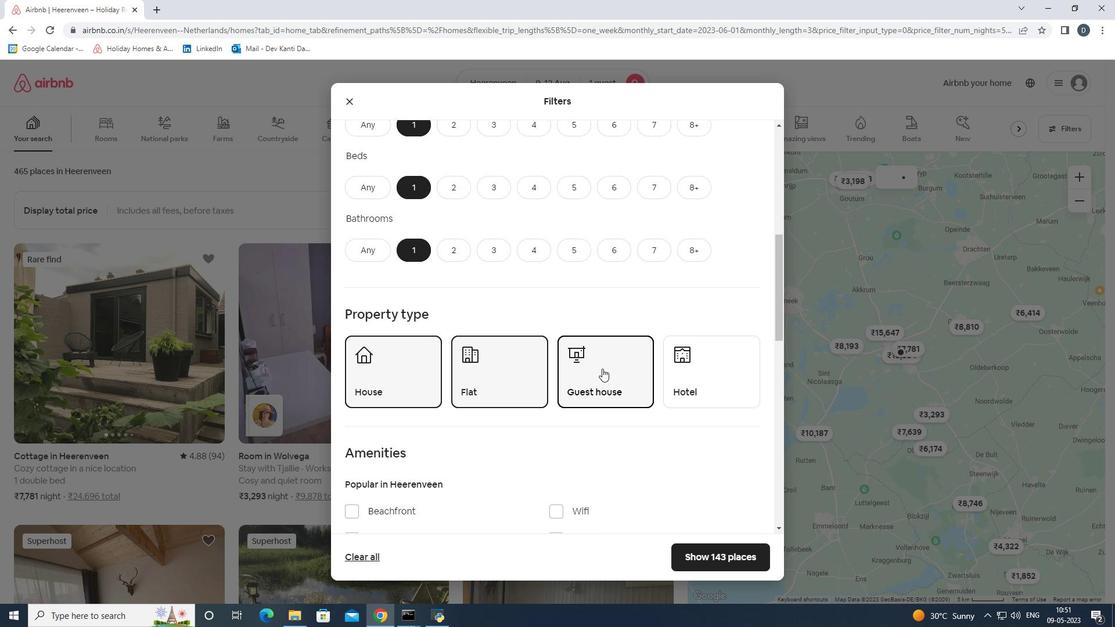 
Action: Mouse moved to (587, 335)
Screenshot: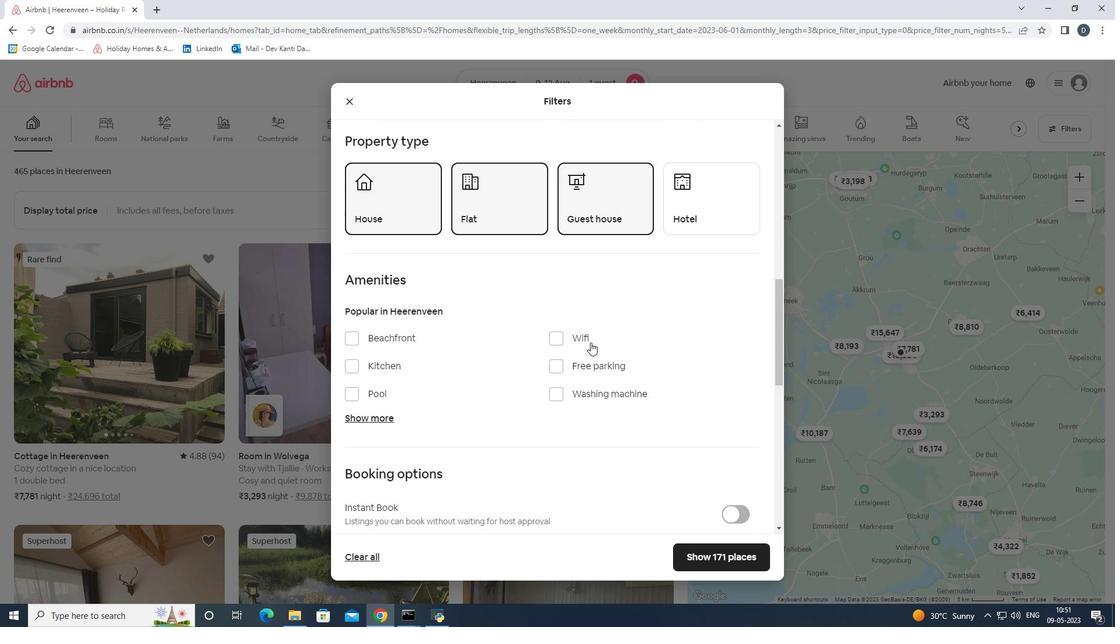 
Action: Mouse pressed left at (587, 335)
Screenshot: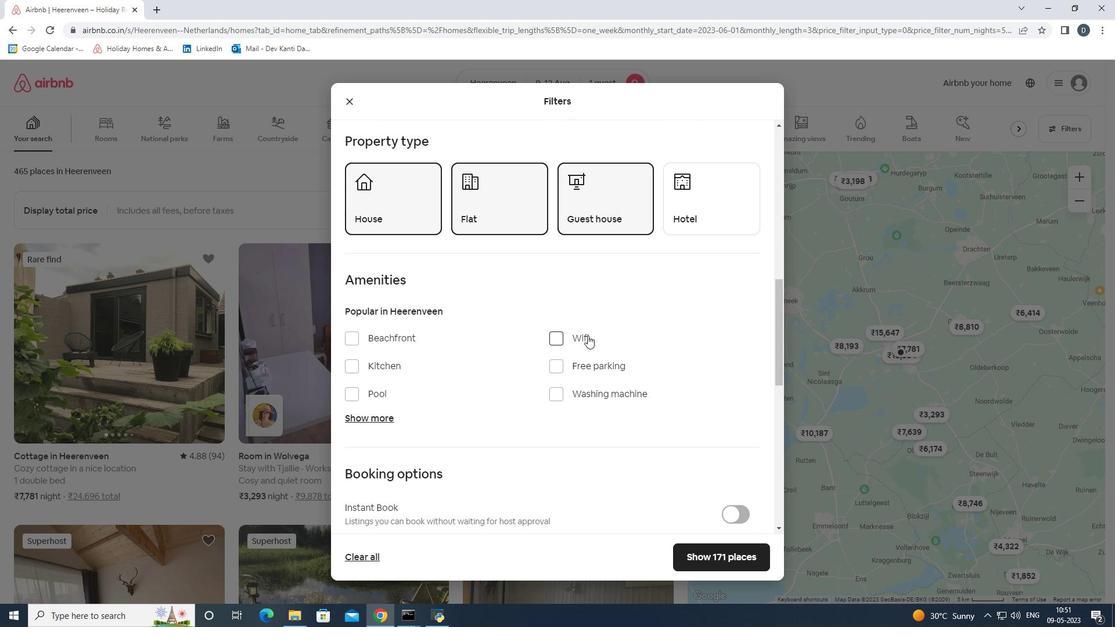 
Action: Mouse moved to (569, 393)
Screenshot: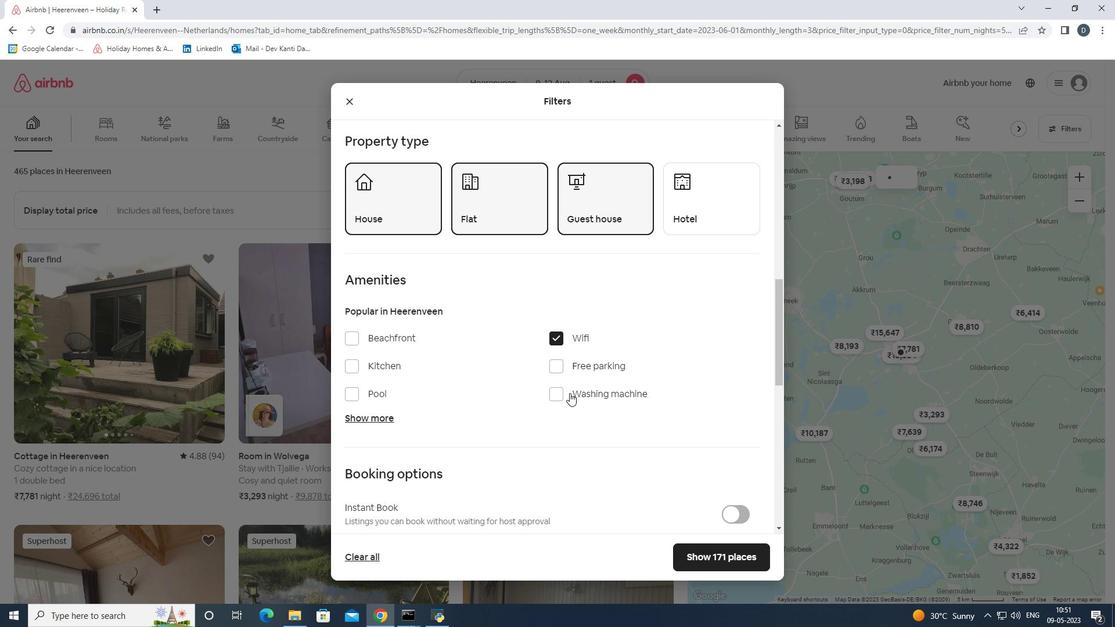 
Action: Mouse pressed left at (569, 393)
Screenshot: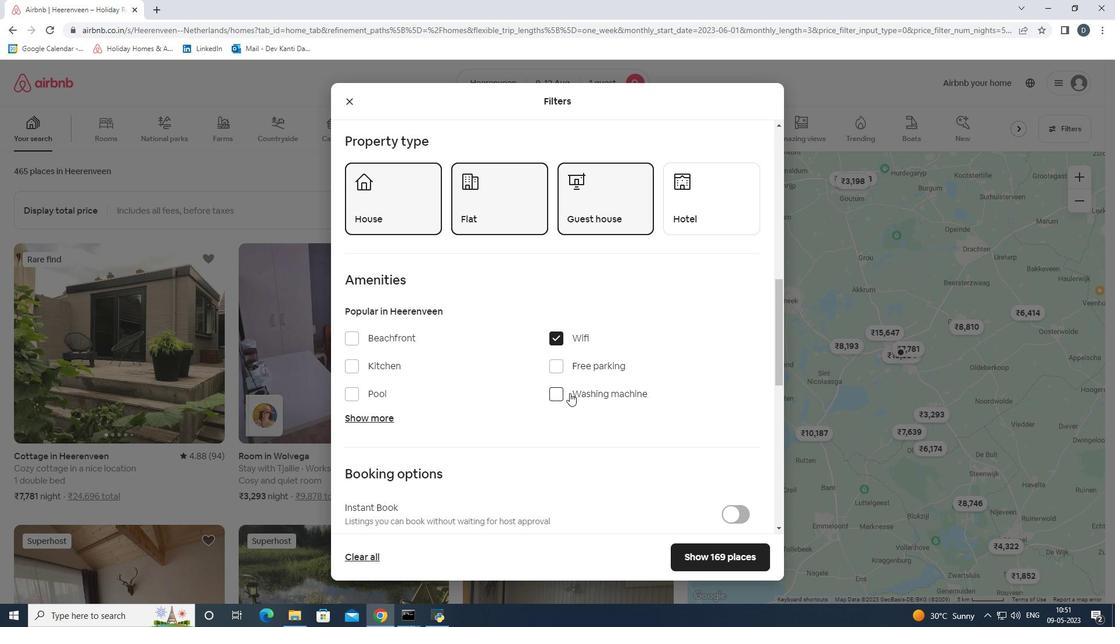 
Action: Mouse scrolled (569, 393) with delta (0, 0)
Screenshot: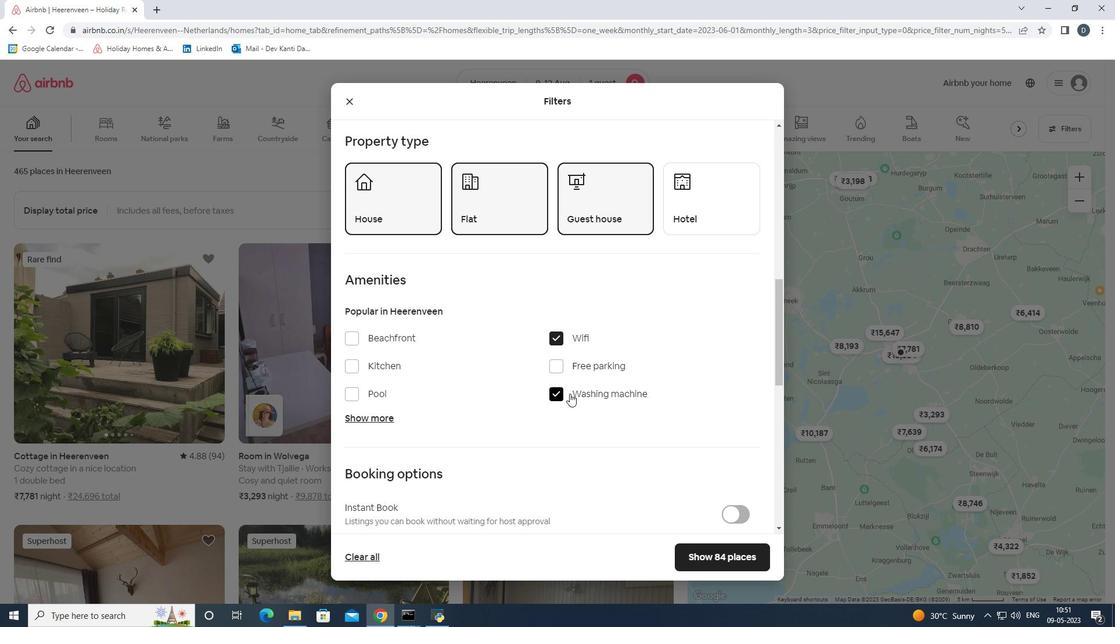 
Action: Mouse scrolled (569, 393) with delta (0, 0)
Screenshot: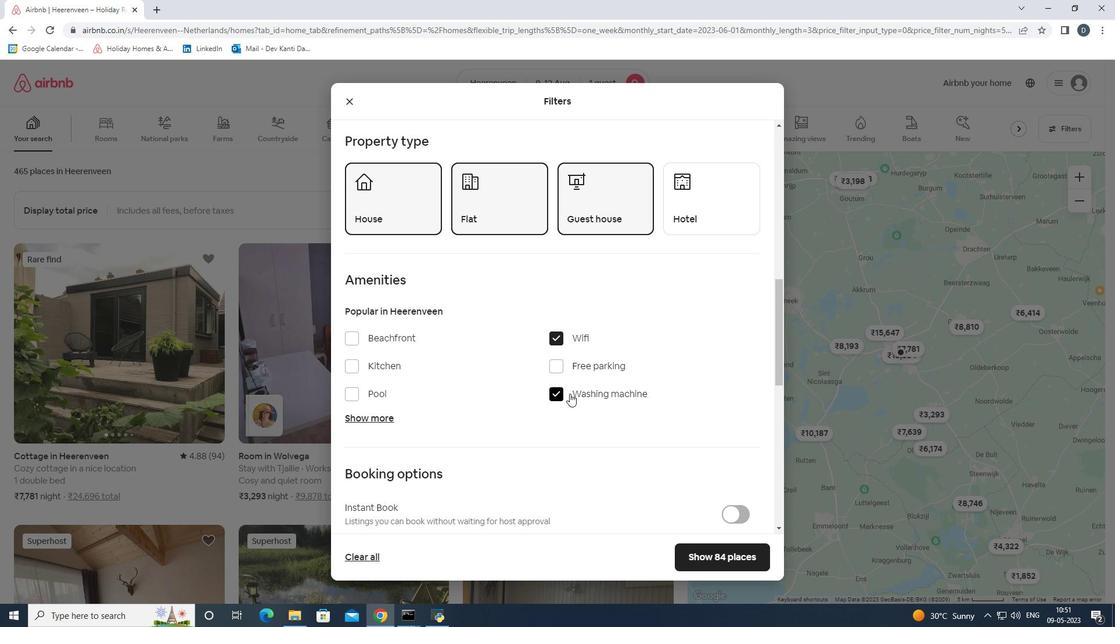 
Action: Mouse moved to (748, 433)
Screenshot: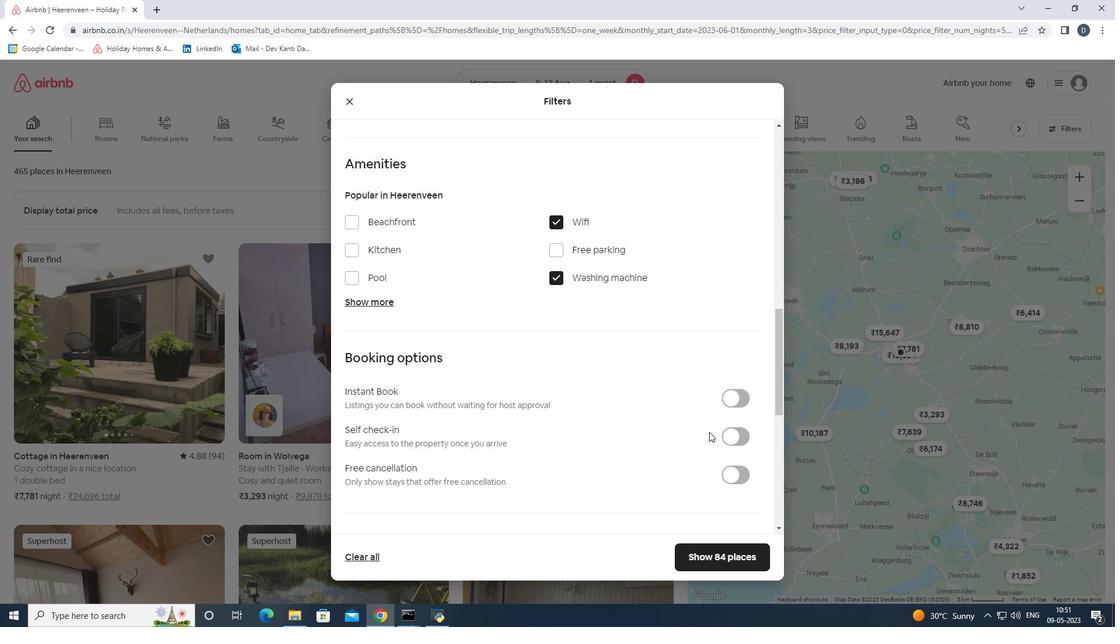 
Action: Mouse pressed left at (748, 433)
Screenshot: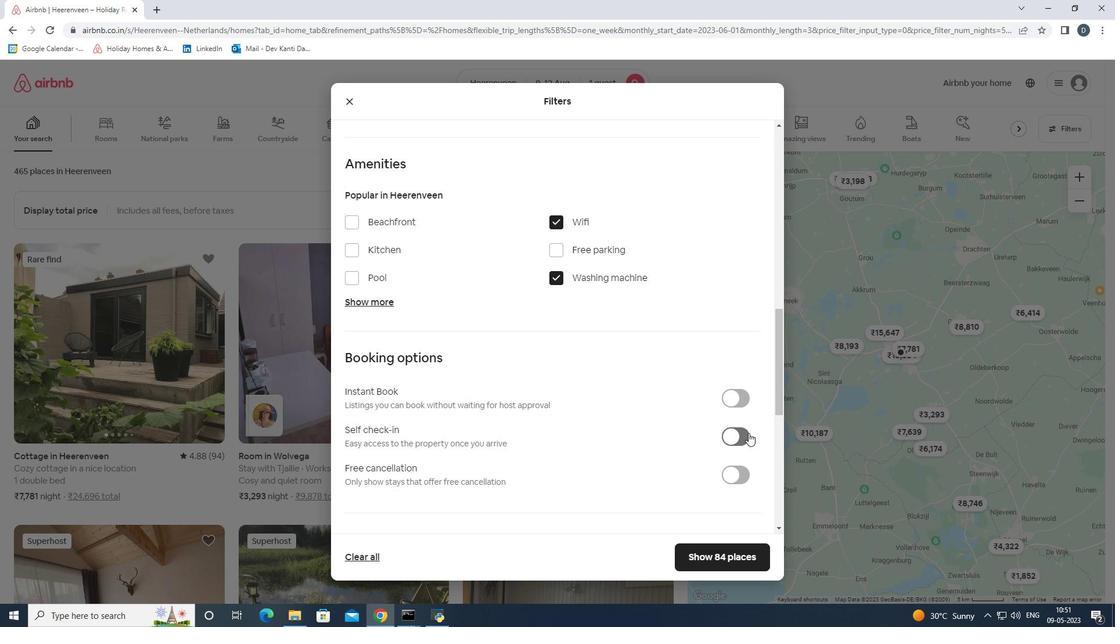 
Action: Mouse scrolled (748, 432) with delta (0, 0)
Screenshot: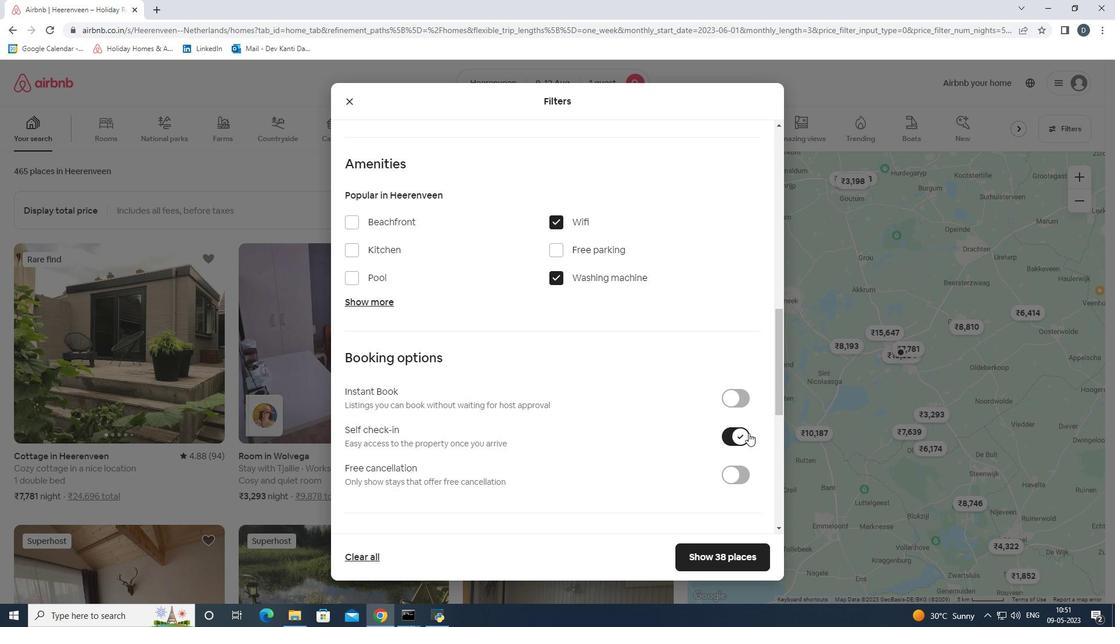 
Action: Mouse scrolled (748, 432) with delta (0, 0)
Screenshot: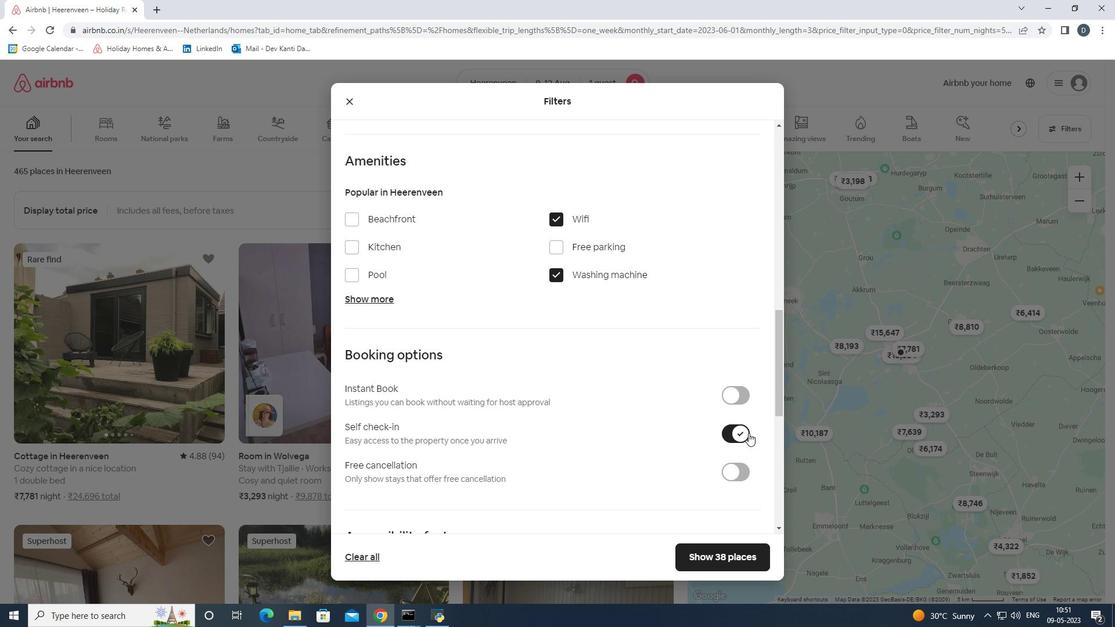 
Action: Mouse scrolled (748, 432) with delta (0, 0)
Screenshot: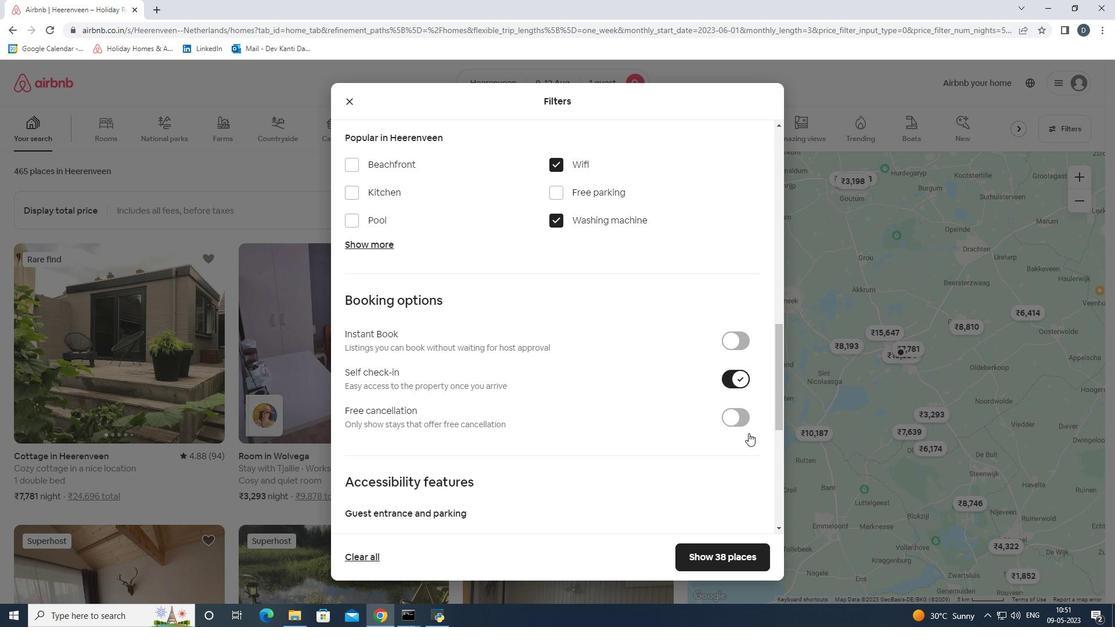 
Action: Mouse scrolled (748, 432) with delta (0, 0)
Screenshot: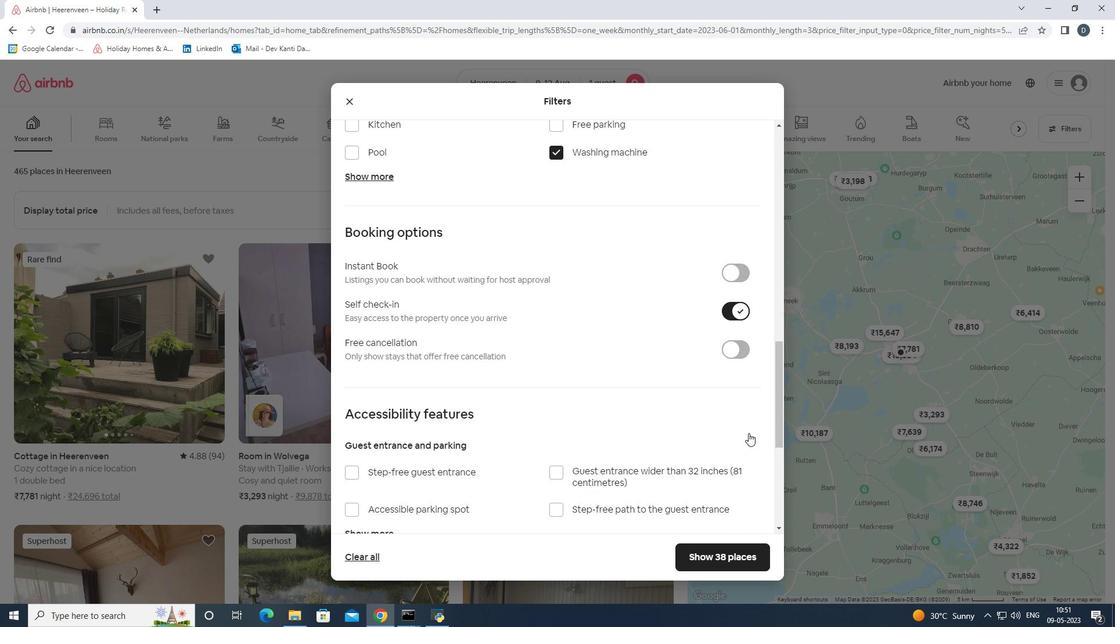 
Action: Mouse scrolled (748, 432) with delta (0, 0)
Screenshot: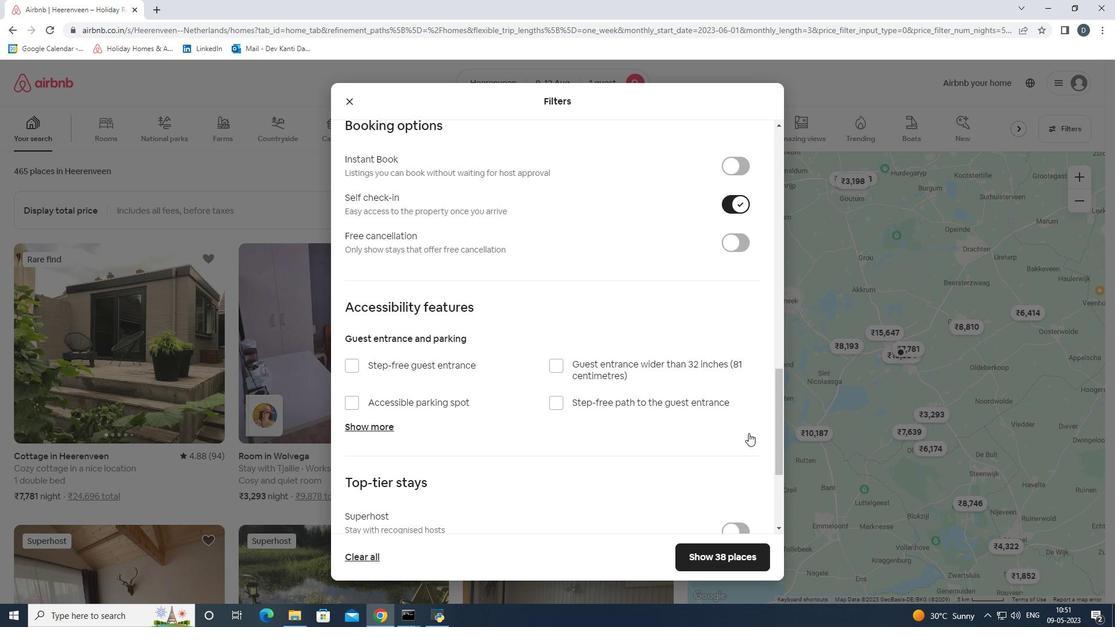 
Action: Mouse scrolled (748, 432) with delta (0, 0)
Screenshot: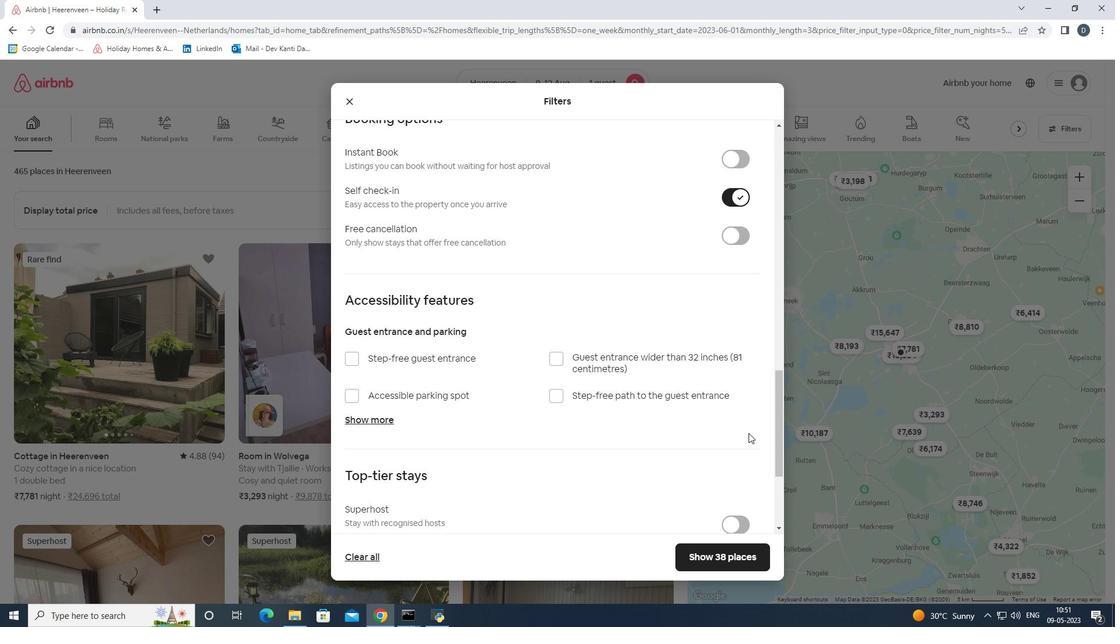 
Action: Mouse scrolled (748, 432) with delta (0, 0)
Screenshot: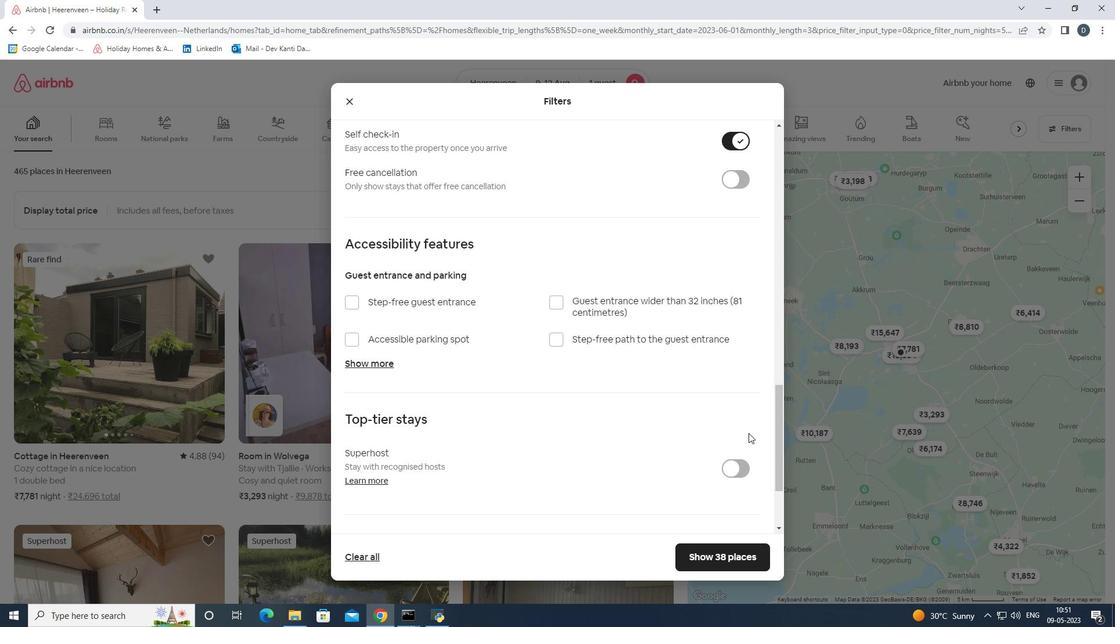 
Action: Mouse scrolled (748, 432) with delta (0, 0)
Screenshot: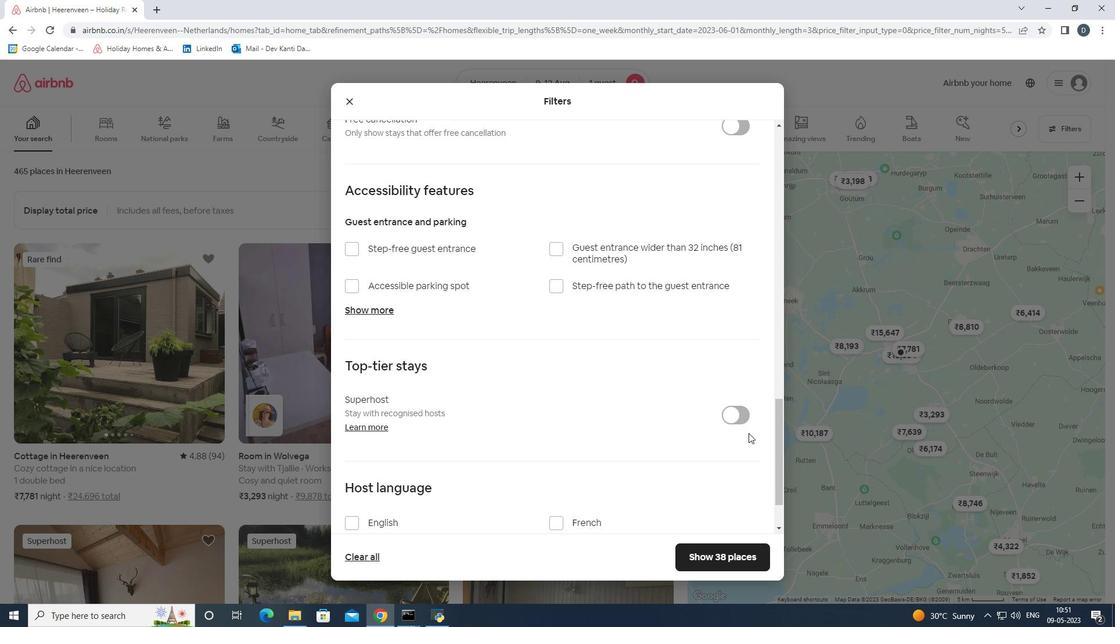 
Action: Mouse moved to (367, 450)
Screenshot: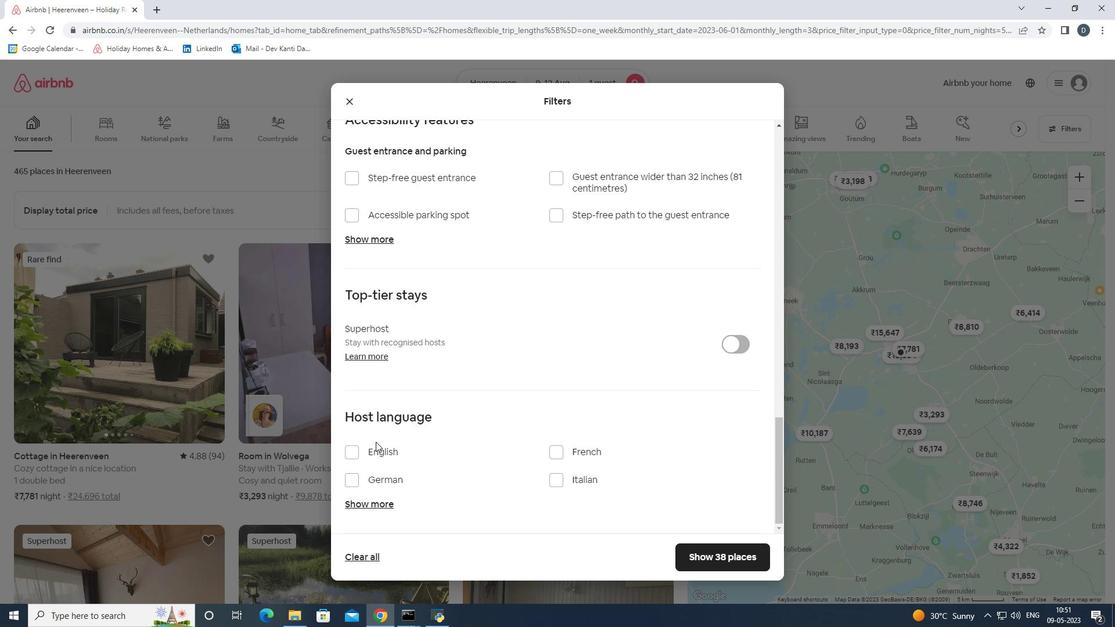 
Action: Mouse pressed left at (367, 450)
Screenshot: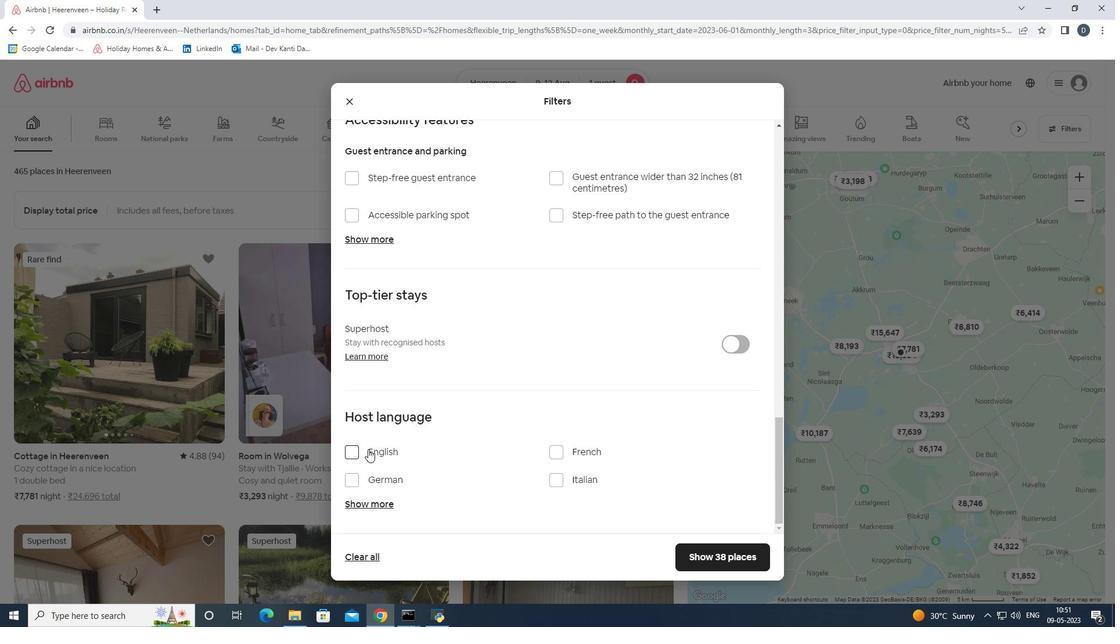 
Action: Mouse moved to (703, 555)
Screenshot: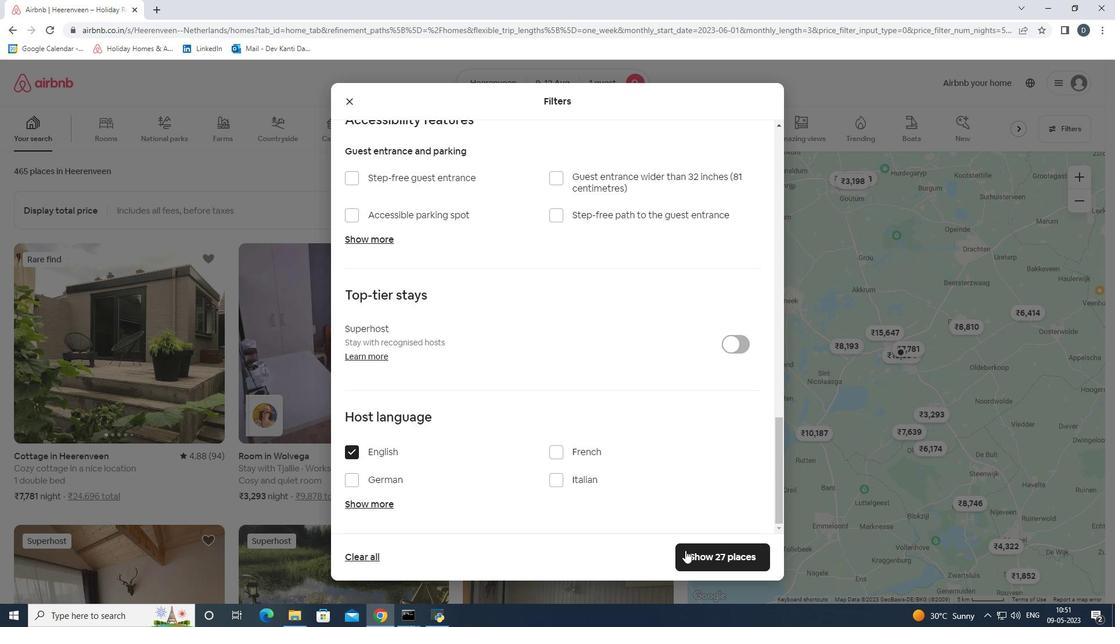
Action: Mouse pressed left at (703, 555)
Screenshot: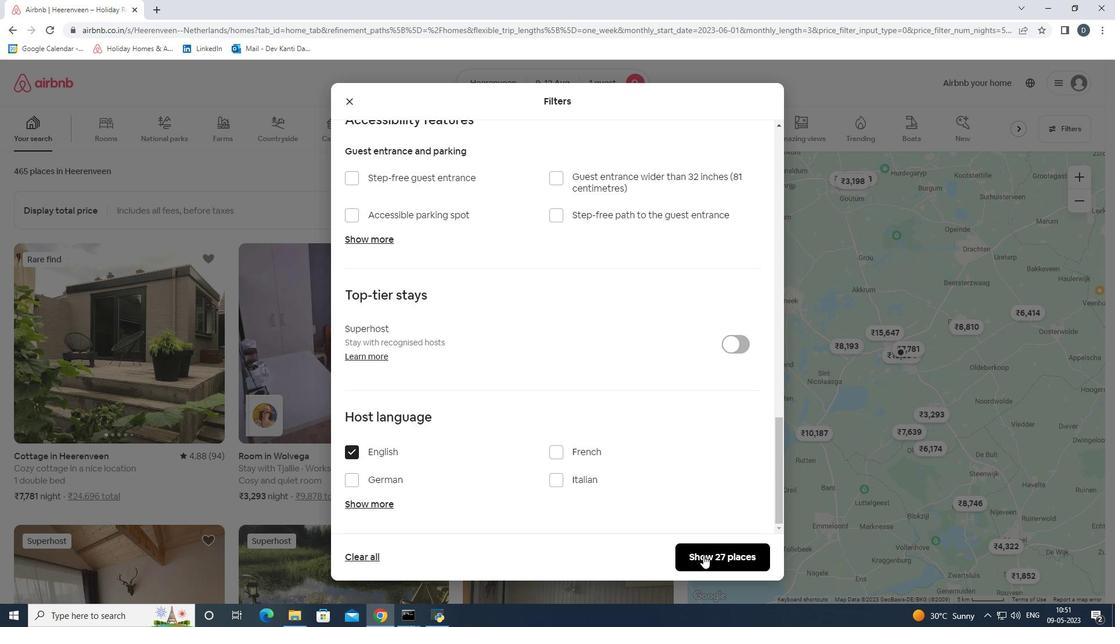 
